 Task: Find connections with filter location Gaggenau with filter topic #coachingwith filter profile language French with filter current company Informa with filter school Dr N.G.P. Institute of Technology with filter industry Nanotechnology Research with filter service category Technical with filter keywords title Web Developer
Action: Mouse moved to (571, 72)
Screenshot: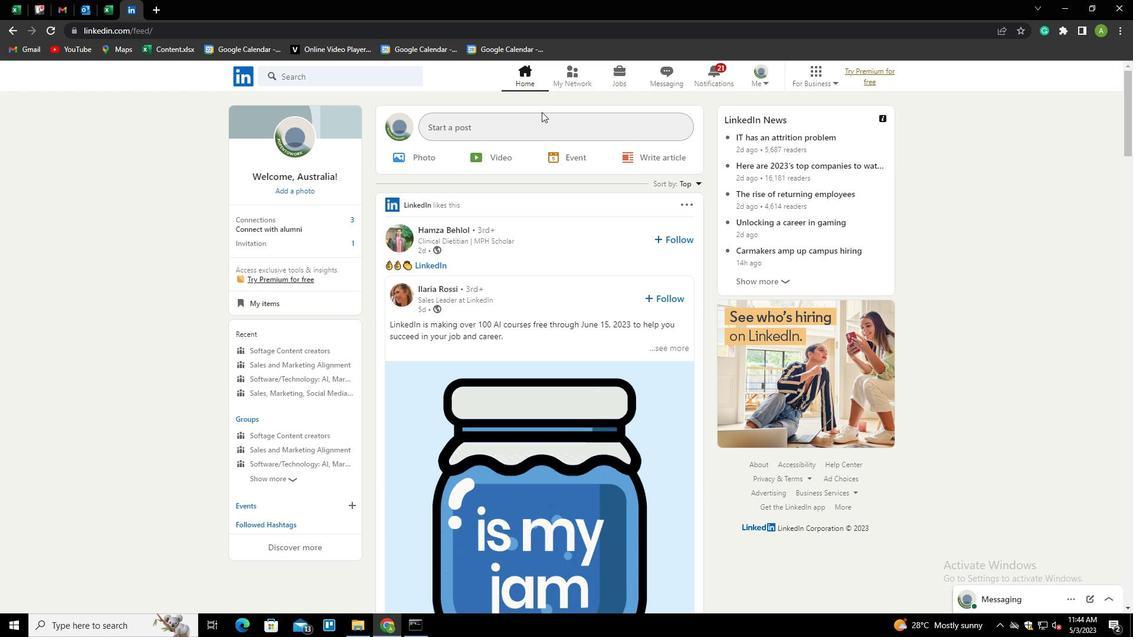 
Action: Mouse pressed left at (571, 72)
Screenshot: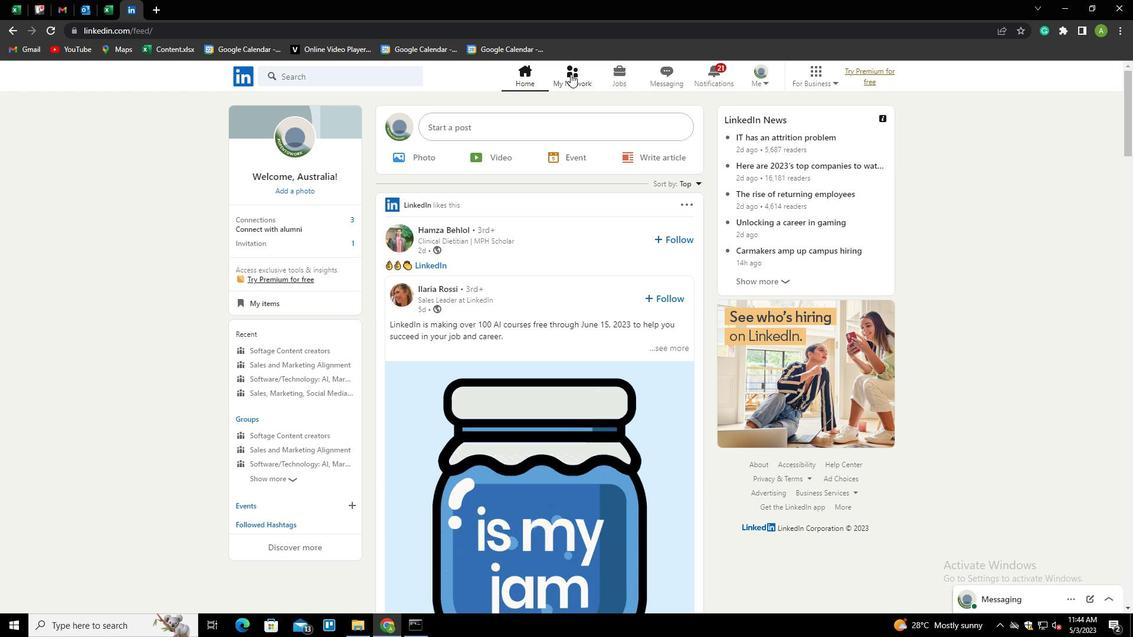 
Action: Mouse moved to (312, 139)
Screenshot: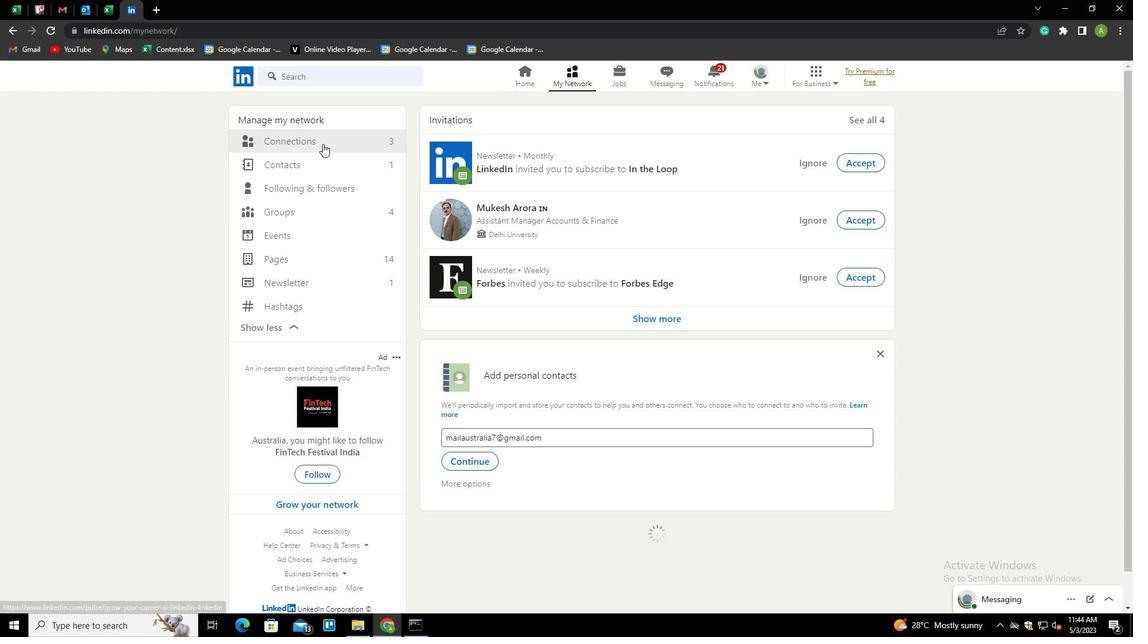 
Action: Mouse pressed left at (312, 139)
Screenshot: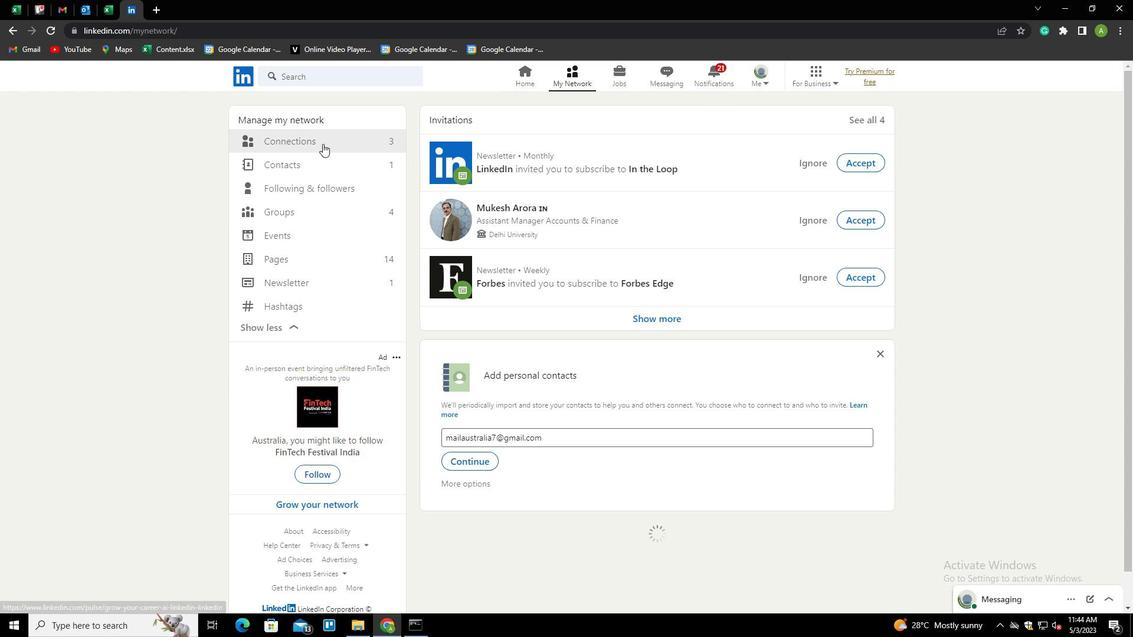 
Action: Mouse moved to (658, 138)
Screenshot: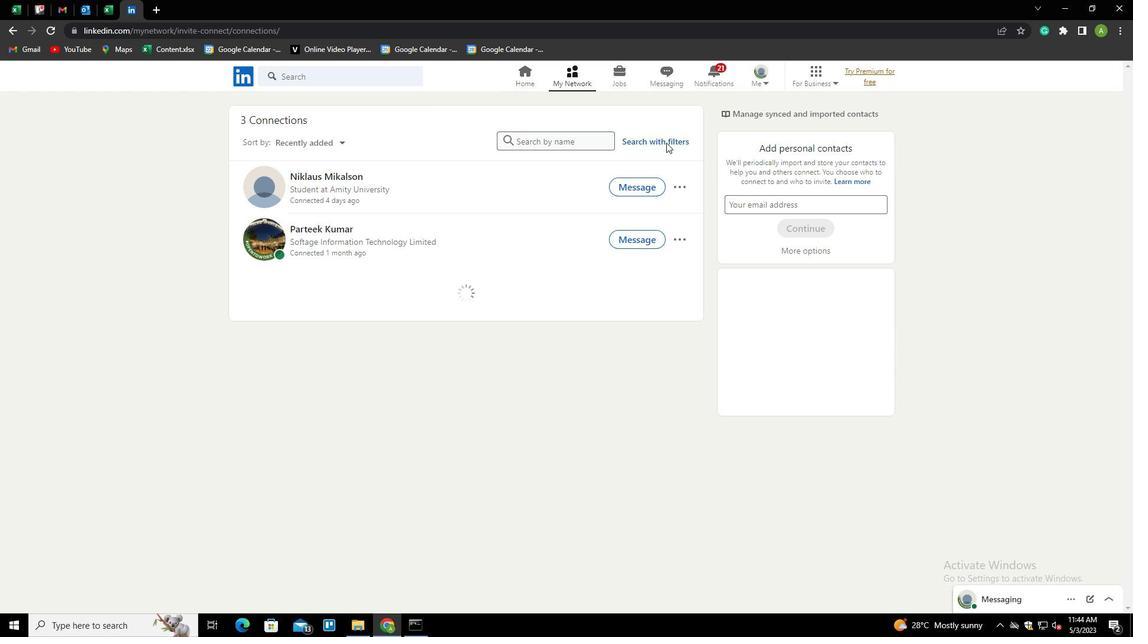 
Action: Mouse pressed left at (658, 138)
Screenshot: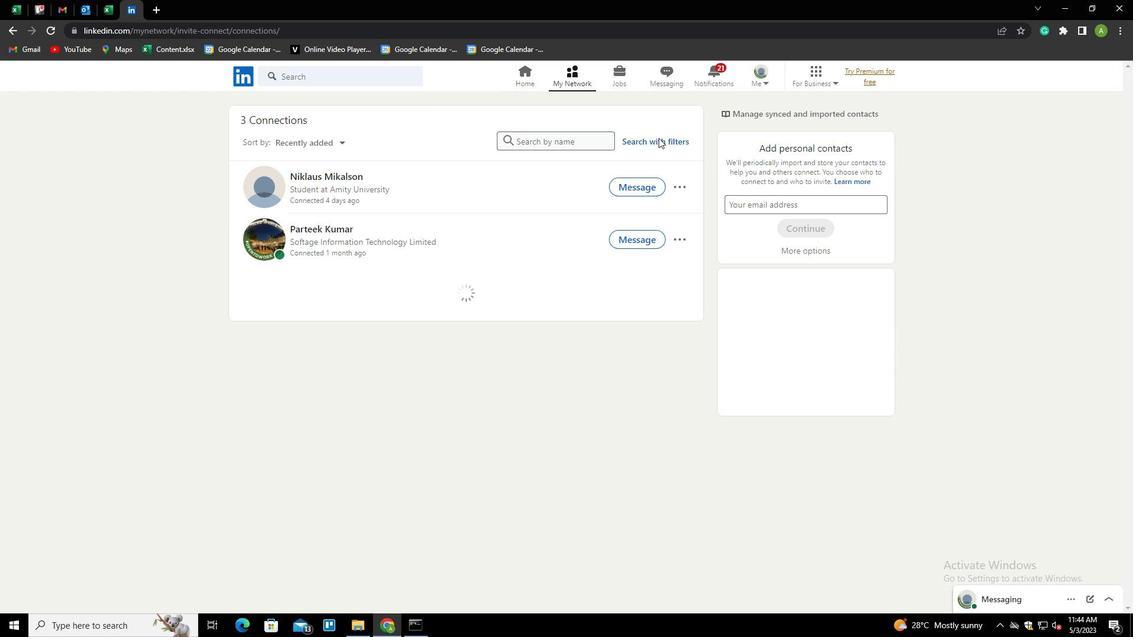 
Action: Mouse moved to (600, 110)
Screenshot: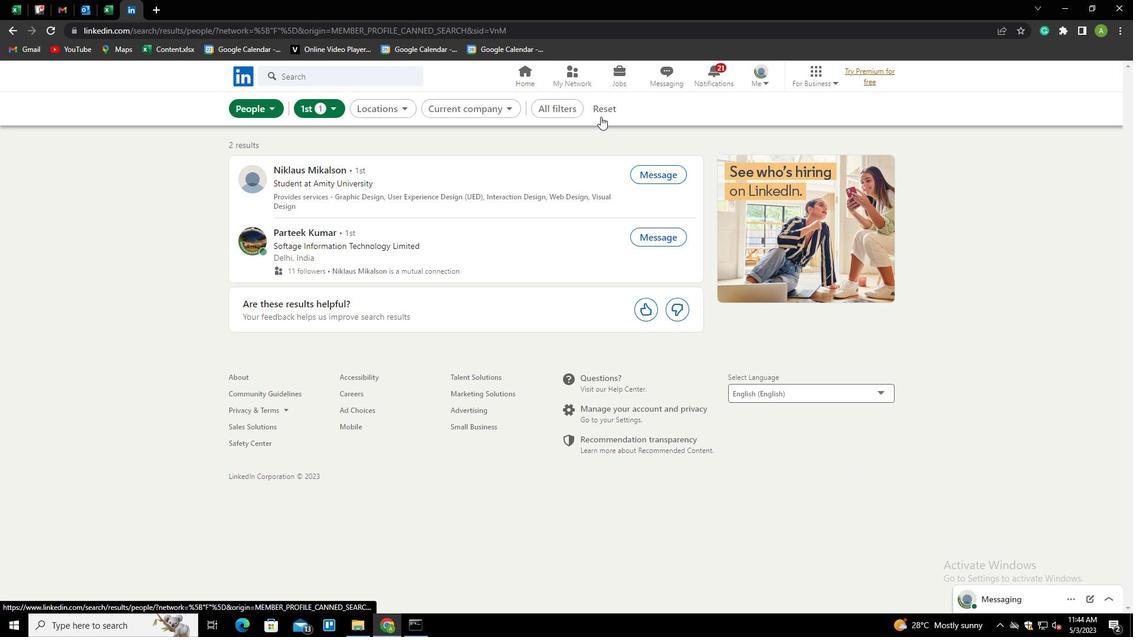 
Action: Mouse pressed left at (600, 110)
Screenshot: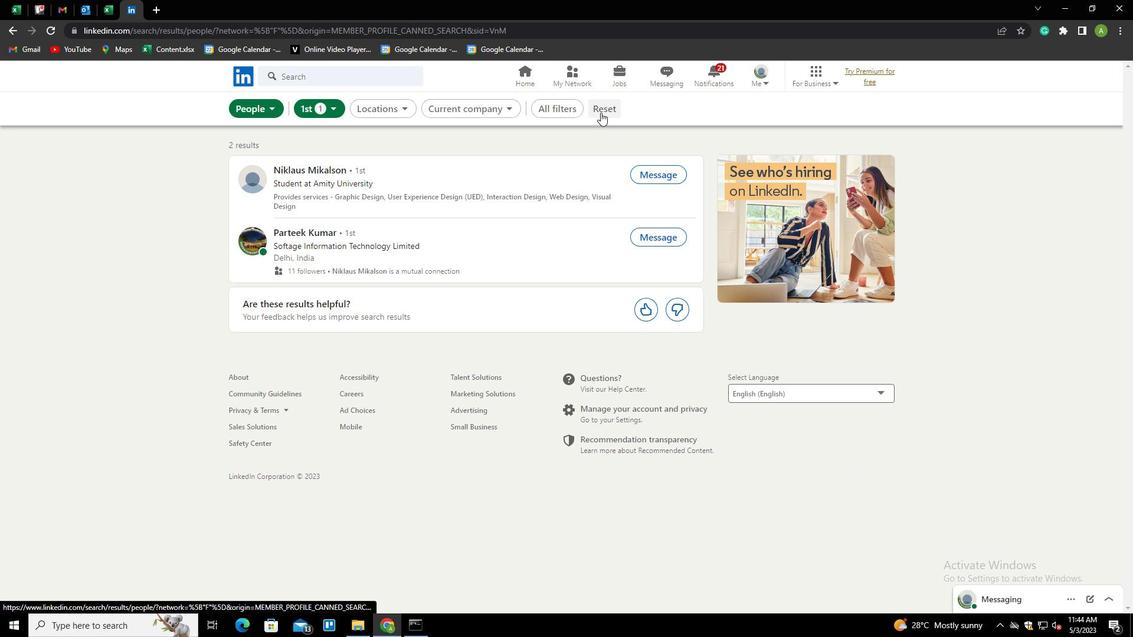 
Action: Mouse moved to (590, 109)
Screenshot: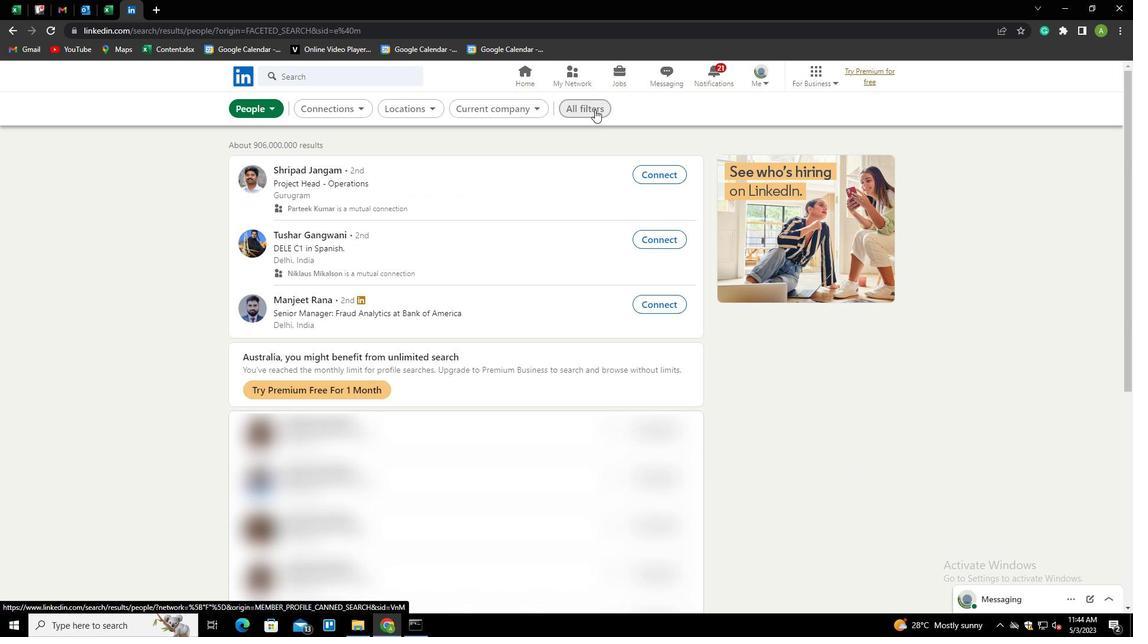 
Action: Mouse pressed left at (590, 109)
Screenshot: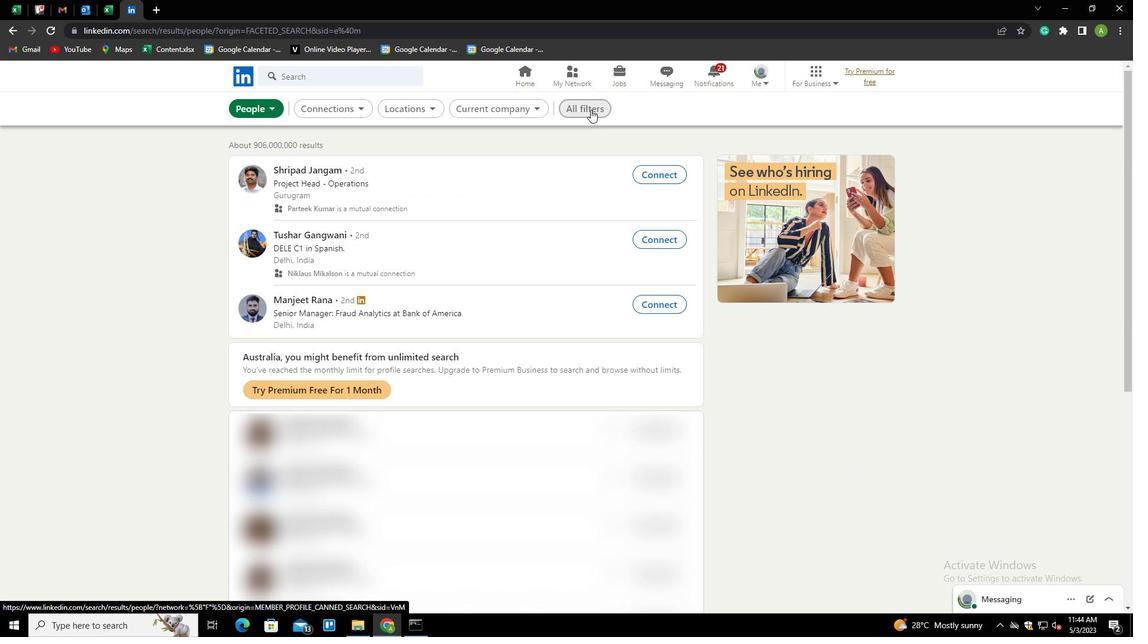 
Action: Mouse moved to (1007, 270)
Screenshot: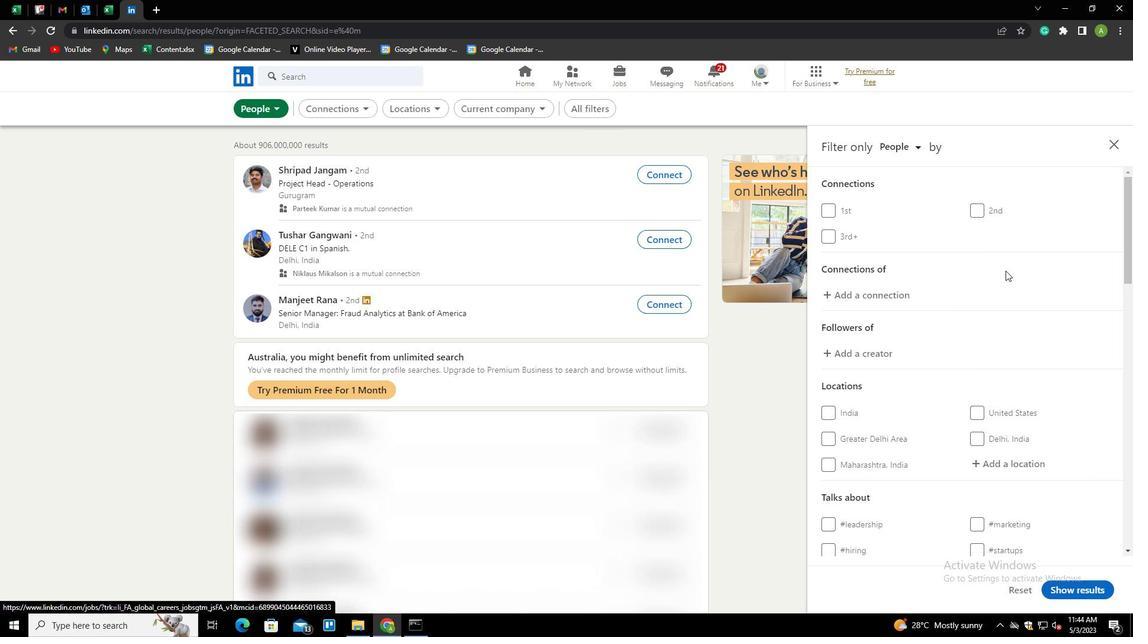 
Action: Mouse scrolled (1007, 270) with delta (0, 0)
Screenshot: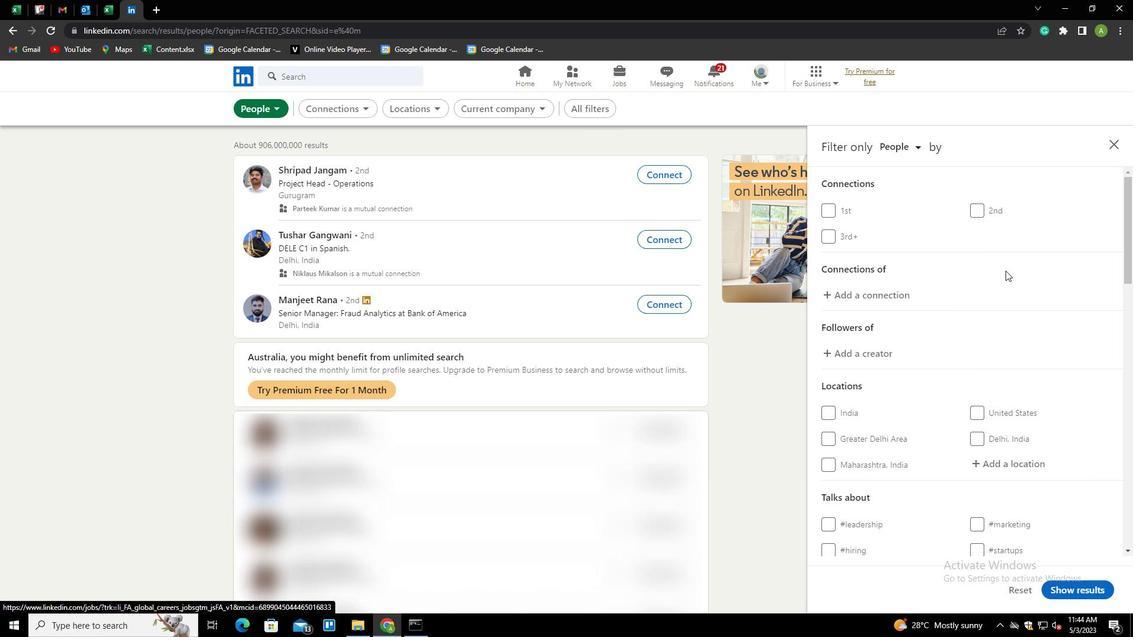 
Action: Mouse scrolled (1007, 270) with delta (0, 0)
Screenshot: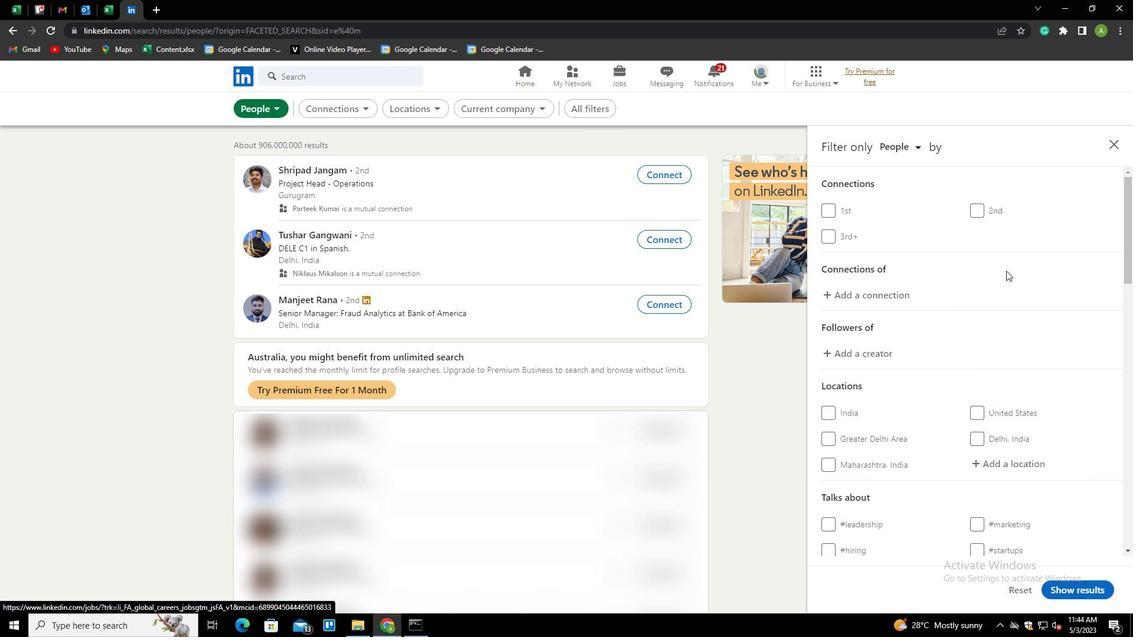 
Action: Mouse moved to (1006, 349)
Screenshot: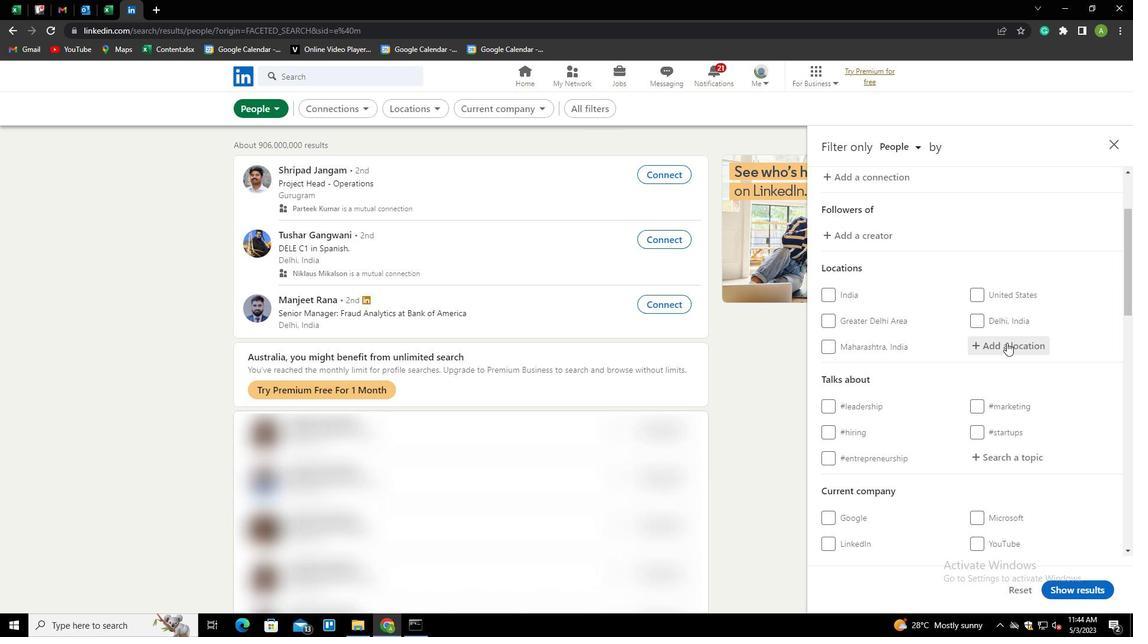
Action: Mouse pressed left at (1006, 349)
Screenshot: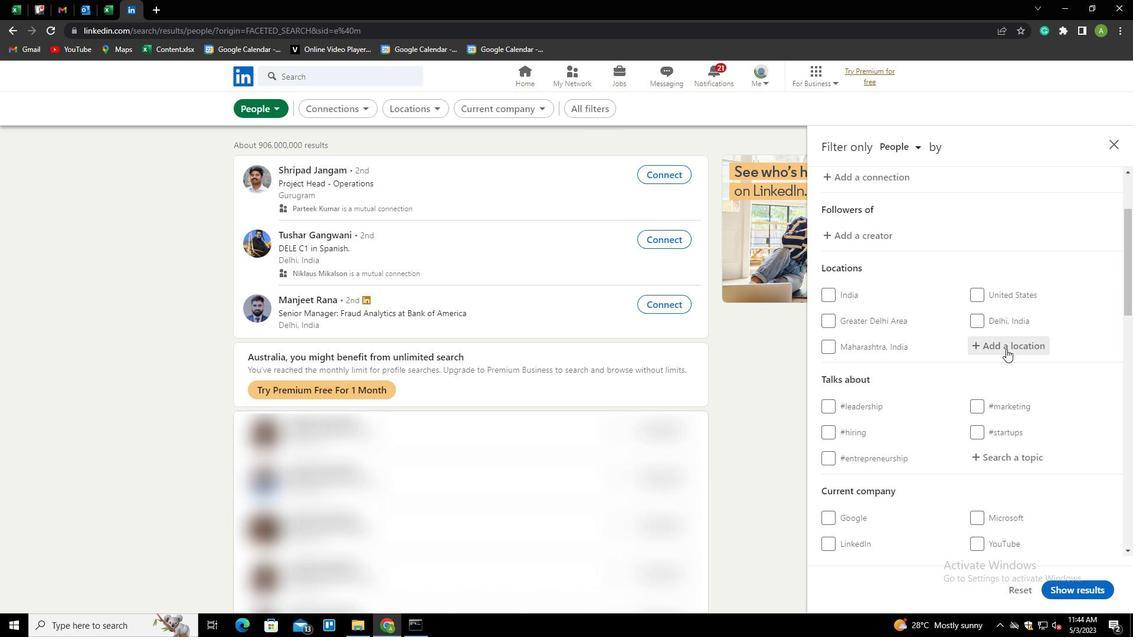 
Action: Key pressed <Key.shift>GAGGENAU<Key.down><Key.enter>
Screenshot: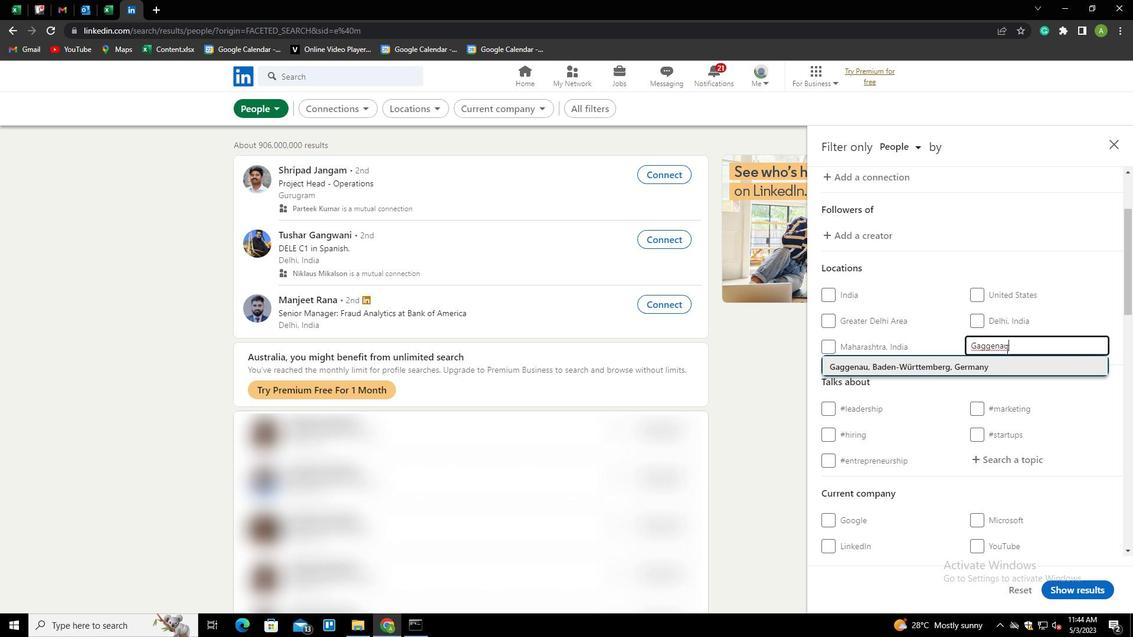 
Action: Mouse scrolled (1006, 348) with delta (0, 0)
Screenshot: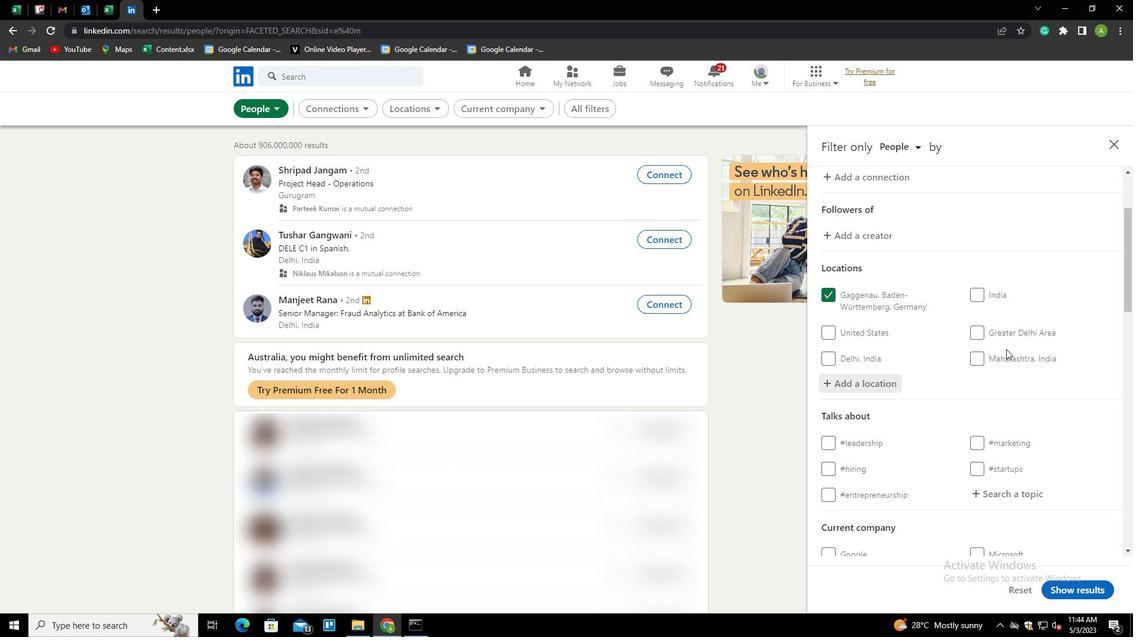
Action: Mouse scrolled (1006, 348) with delta (0, 0)
Screenshot: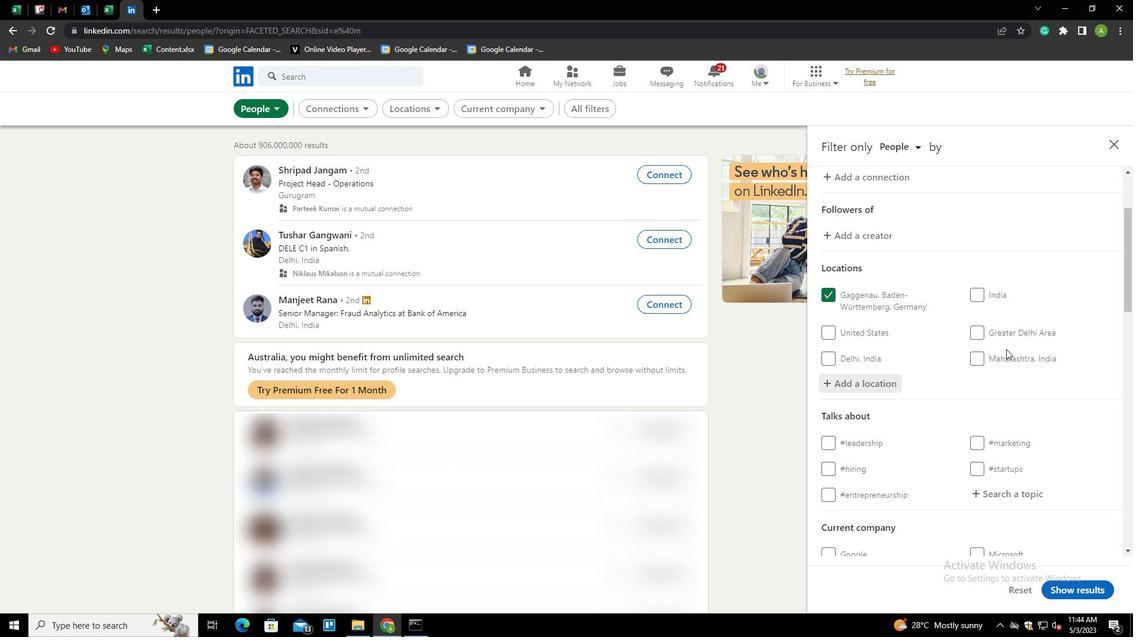 
Action: Mouse moved to (1002, 377)
Screenshot: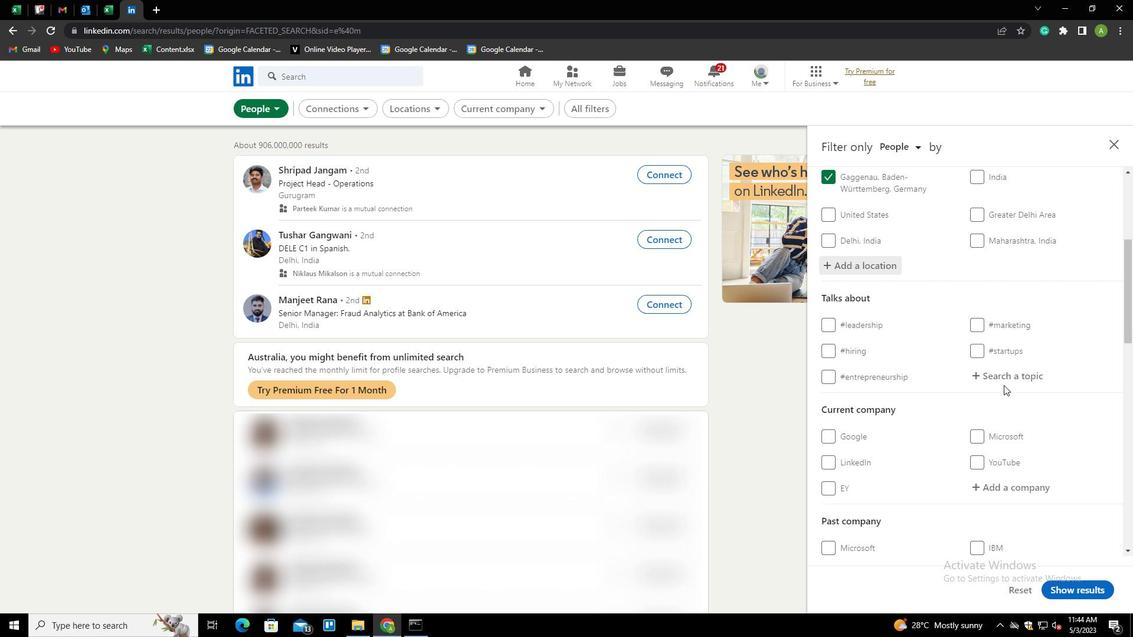 
Action: Mouse pressed left at (1002, 377)
Screenshot: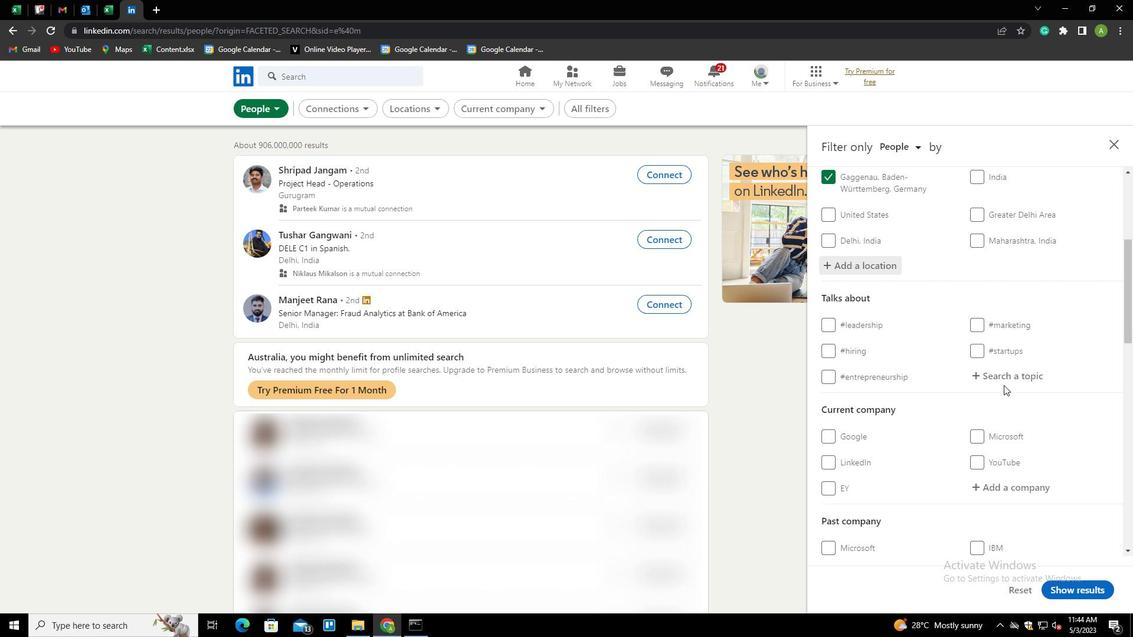 
Action: Key pressed COACHING<Key.down><Key.enter>
Screenshot: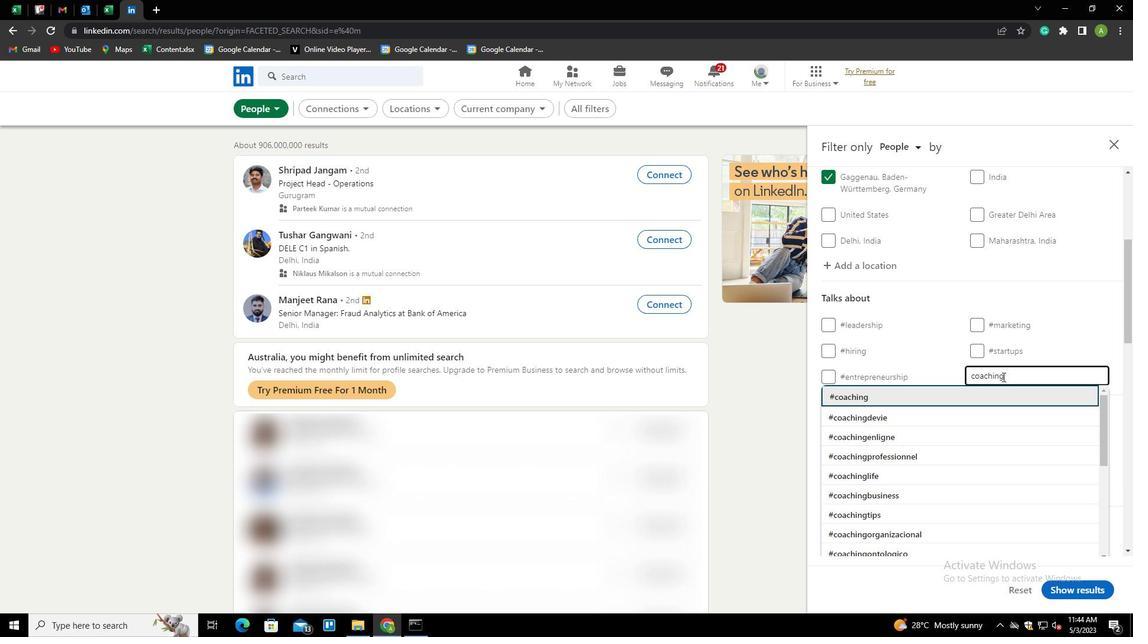 
Action: Mouse scrolled (1002, 376) with delta (0, 0)
Screenshot: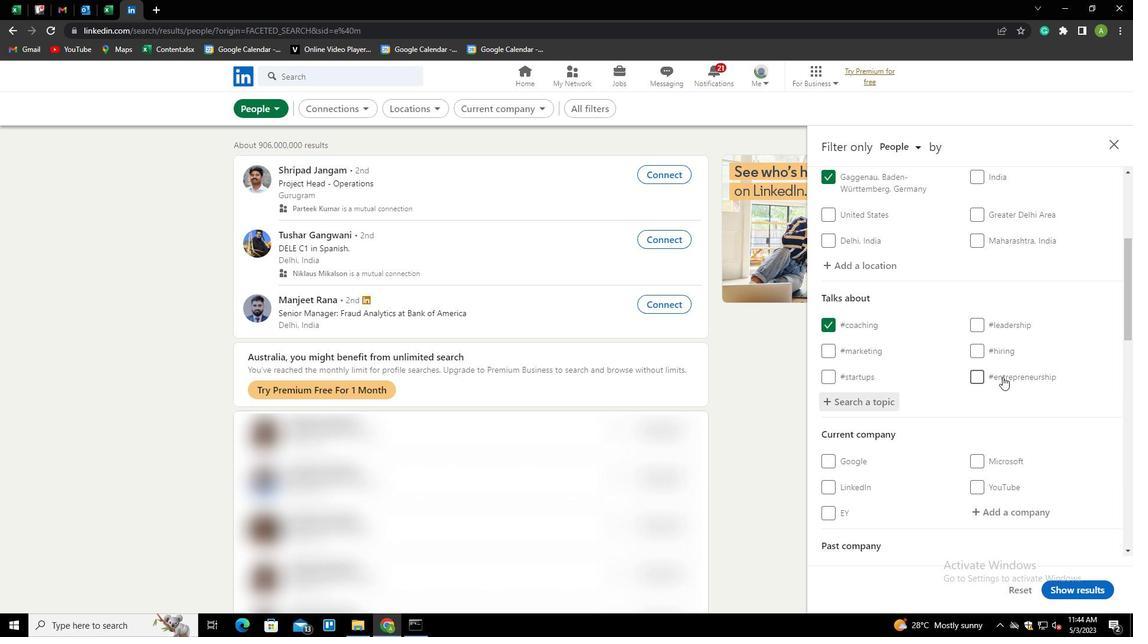 
Action: Mouse moved to (1001, 377)
Screenshot: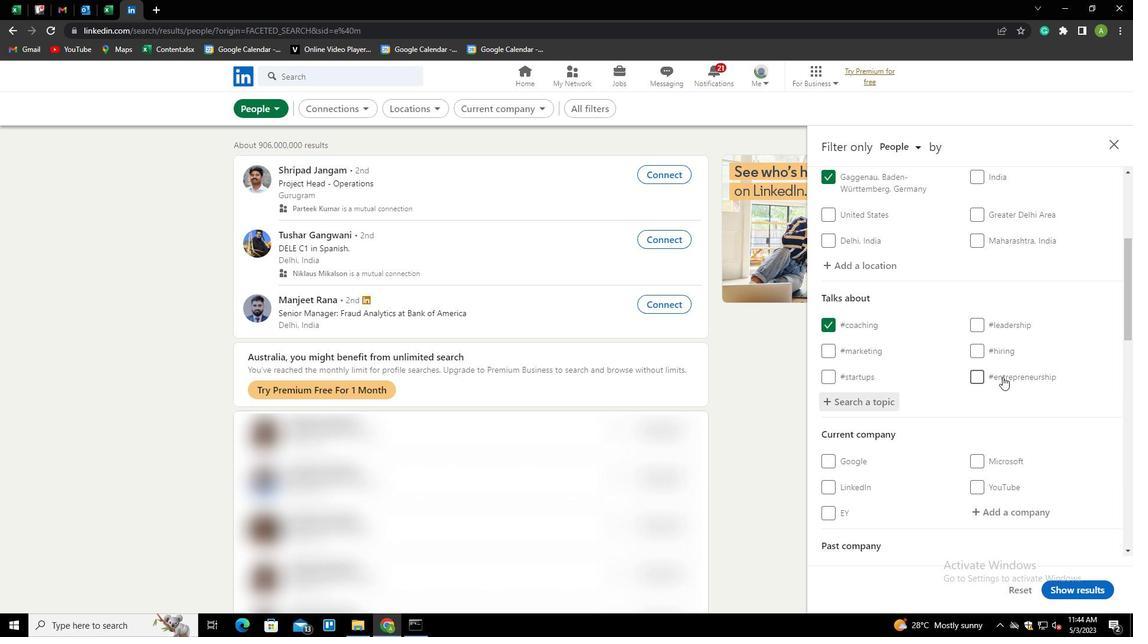 
Action: Mouse scrolled (1001, 376) with delta (0, 0)
Screenshot: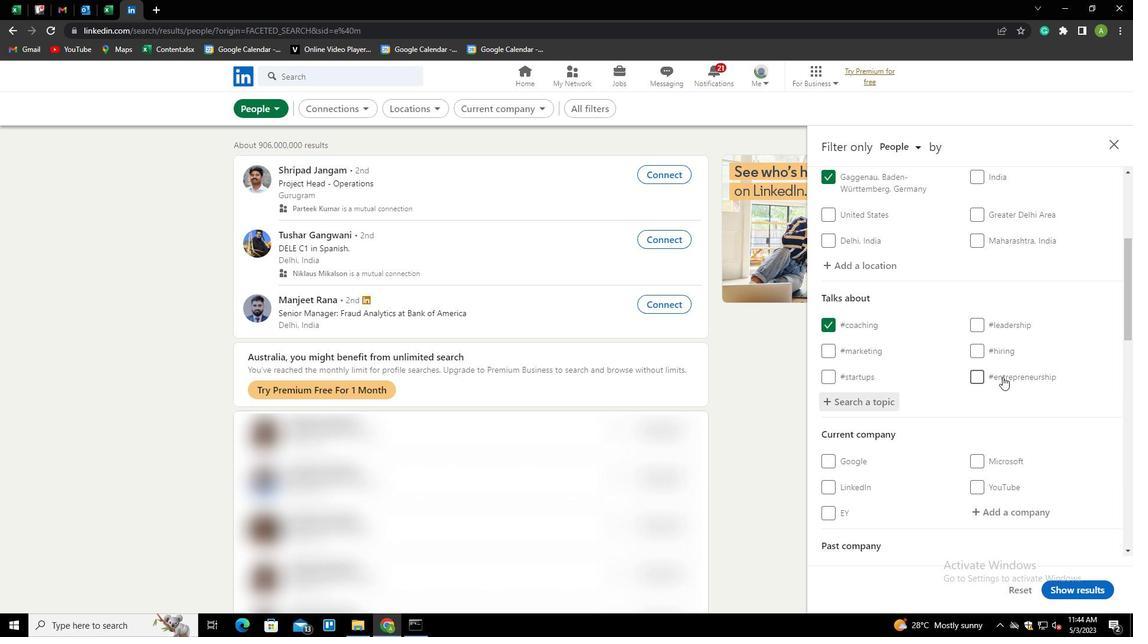 
Action: Mouse moved to (994, 381)
Screenshot: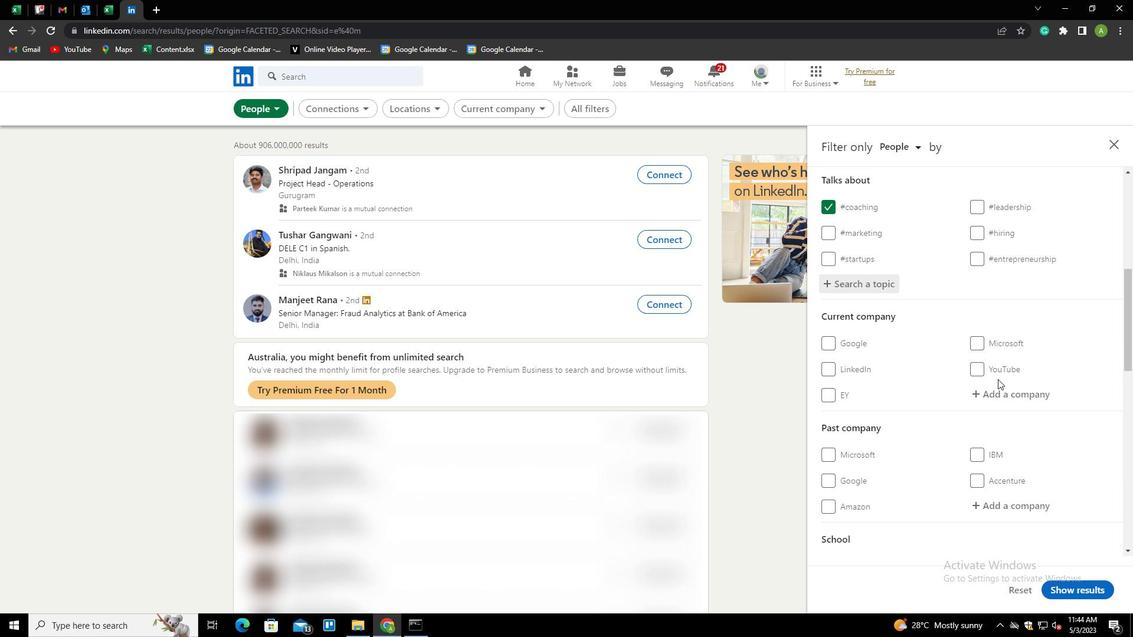 
Action: Mouse scrolled (994, 380) with delta (0, 0)
Screenshot: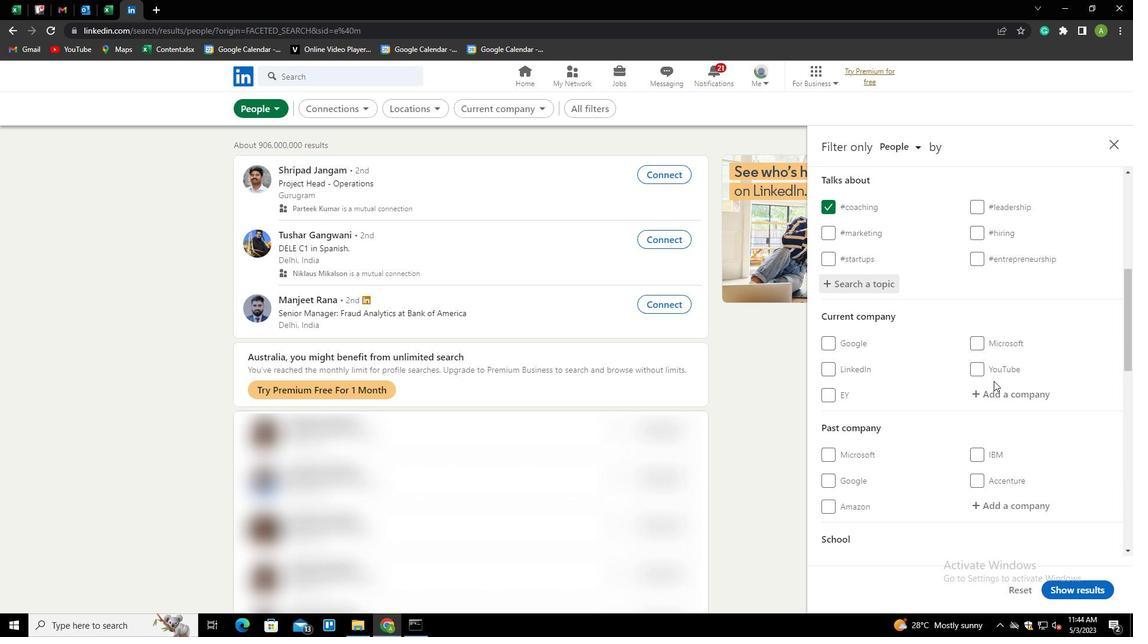 
Action: Mouse moved to (998, 343)
Screenshot: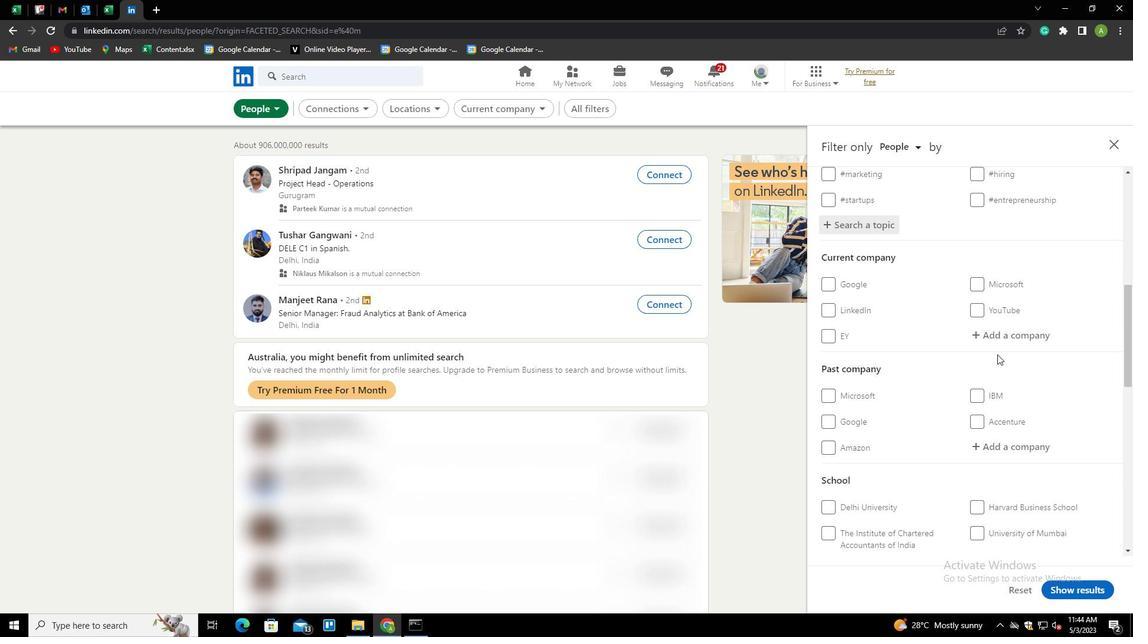 
Action: Mouse scrolled (998, 342) with delta (0, 0)
Screenshot: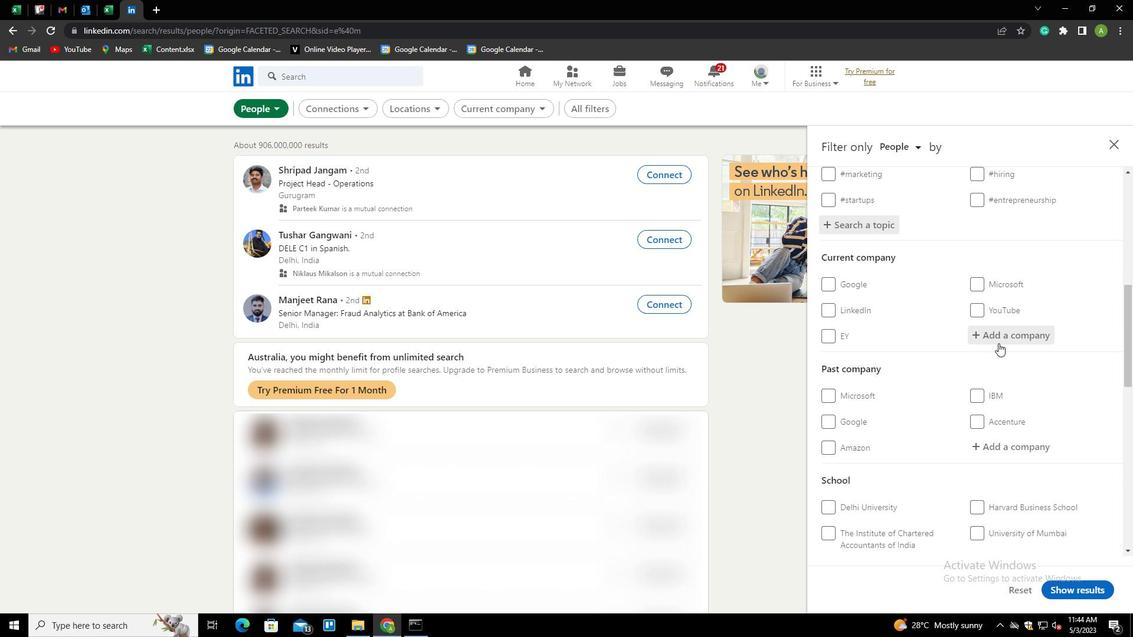 
Action: Mouse moved to (998, 342)
Screenshot: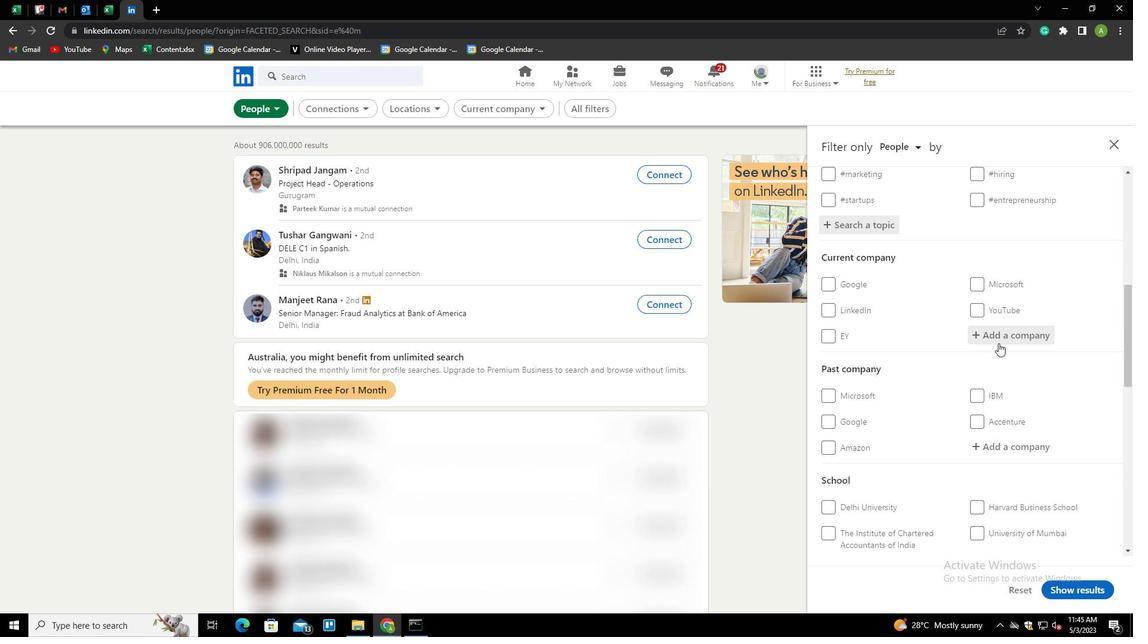 
Action: Mouse scrolled (998, 342) with delta (0, 0)
Screenshot: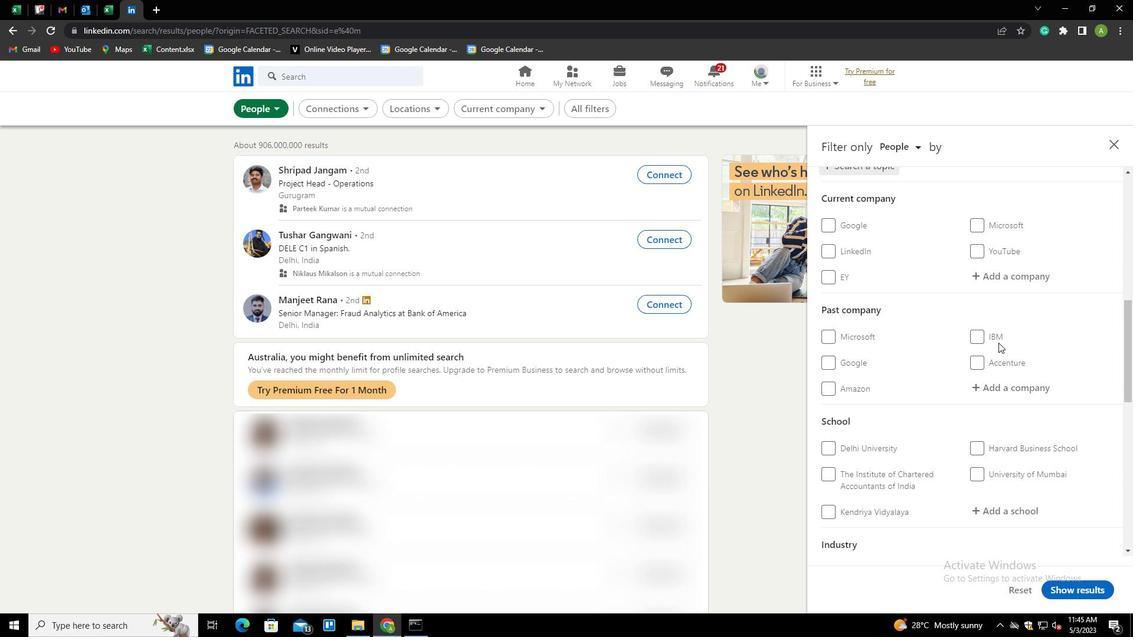 
Action: Mouse scrolled (998, 342) with delta (0, 0)
Screenshot: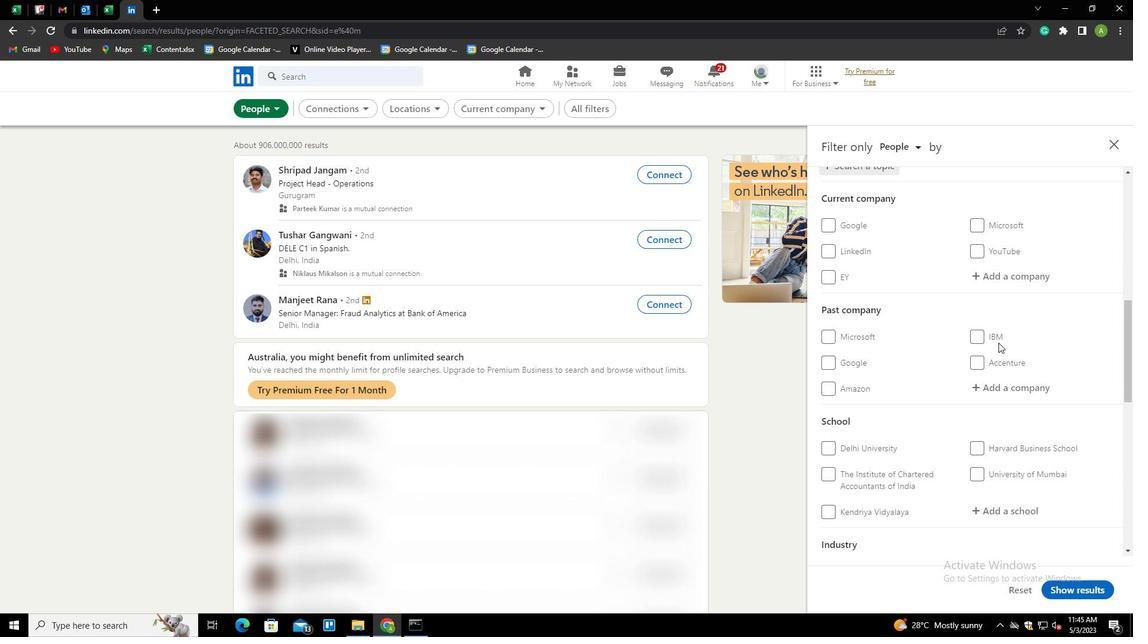 
Action: Mouse scrolled (998, 342) with delta (0, 0)
Screenshot: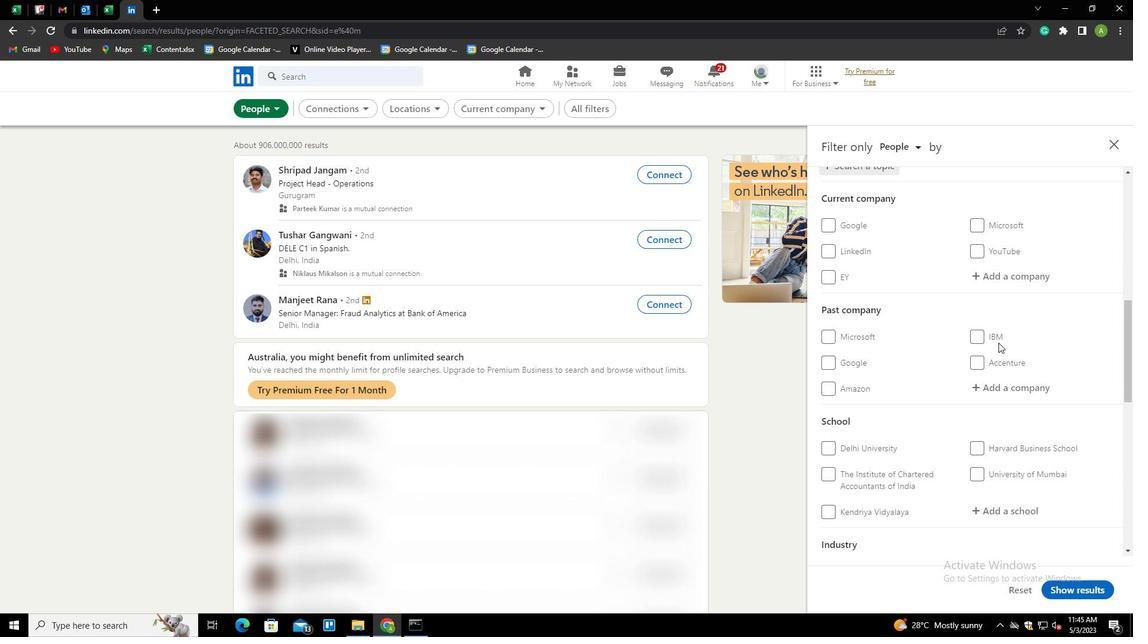 
Action: Mouse scrolled (998, 342) with delta (0, 0)
Screenshot: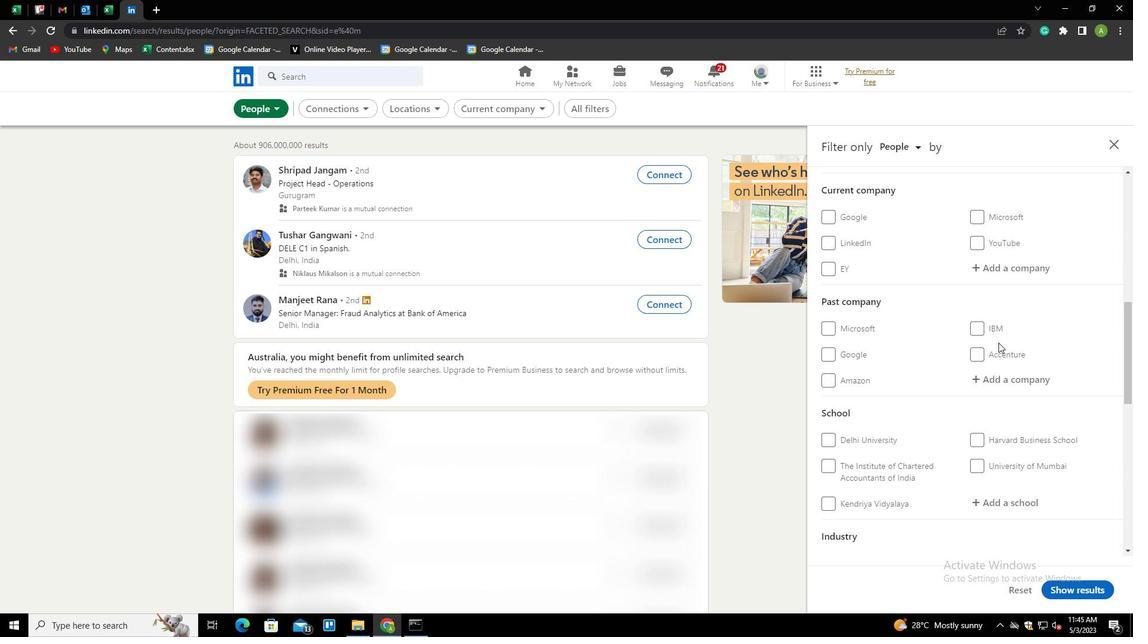 
Action: Mouse scrolled (998, 342) with delta (0, 0)
Screenshot: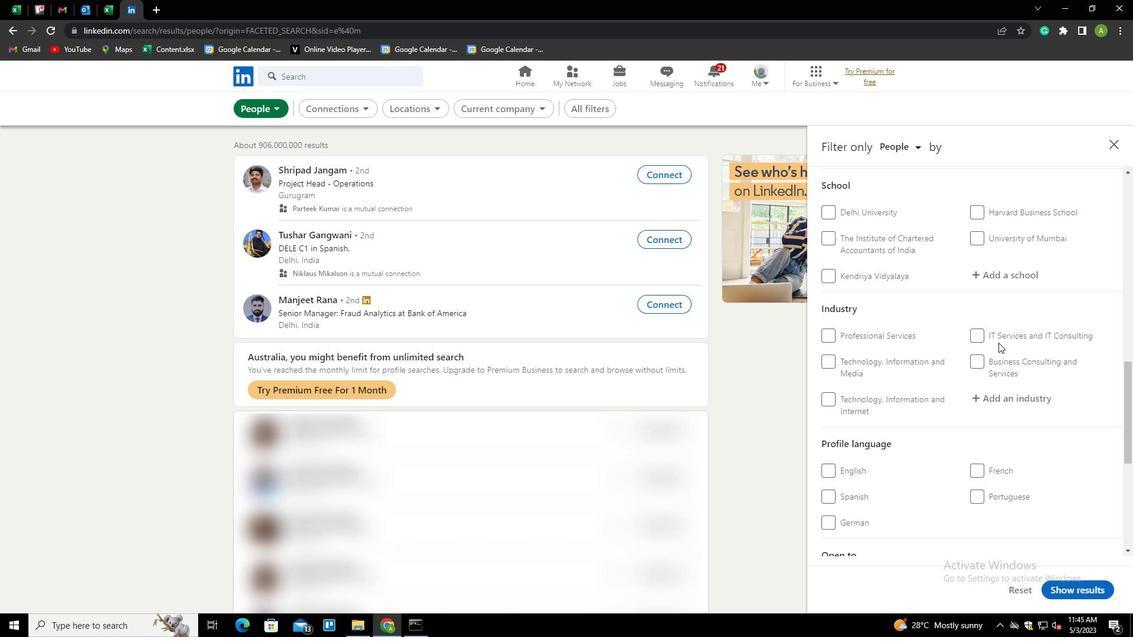 
Action: Mouse scrolled (998, 342) with delta (0, 0)
Screenshot: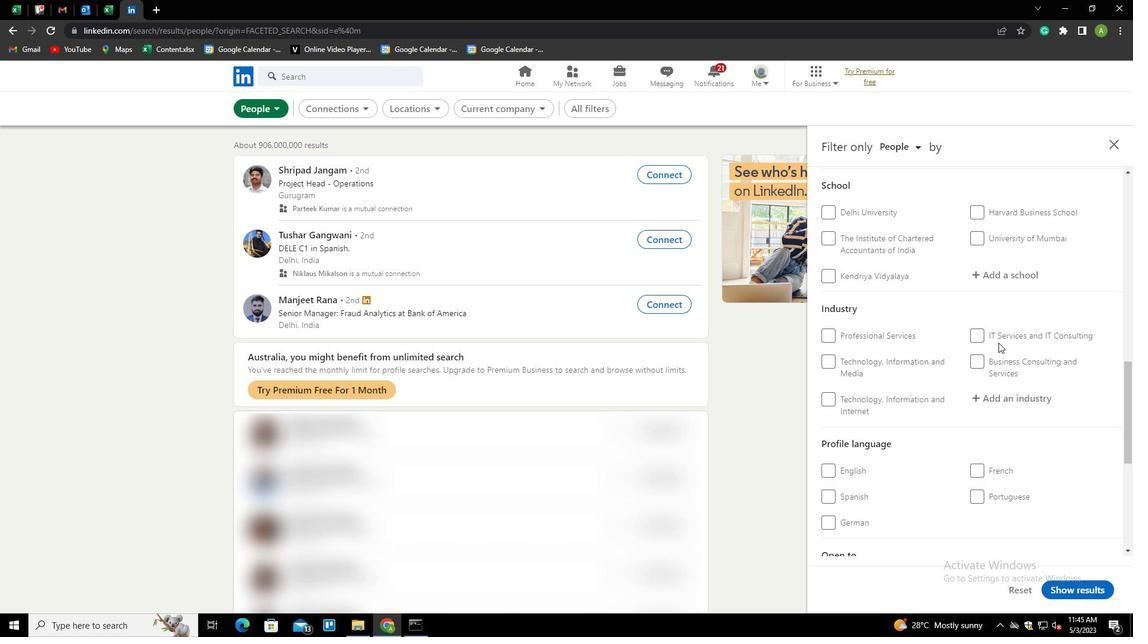 
Action: Mouse moved to (984, 348)
Screenshot: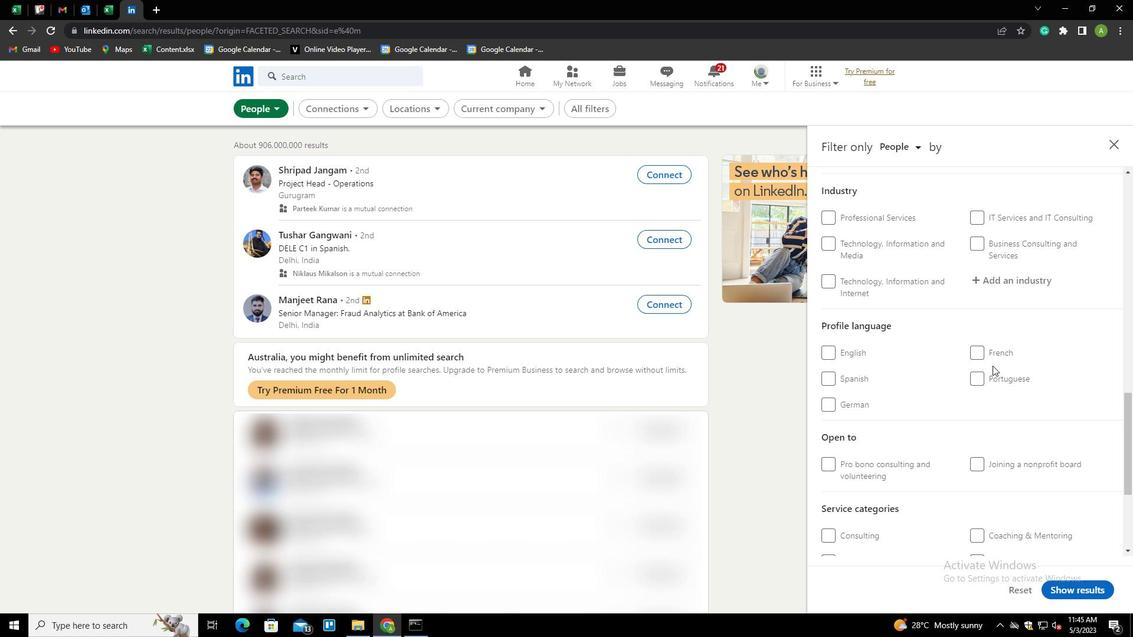 
Action: Mouse pressed left at (984, 348)
Screenshot: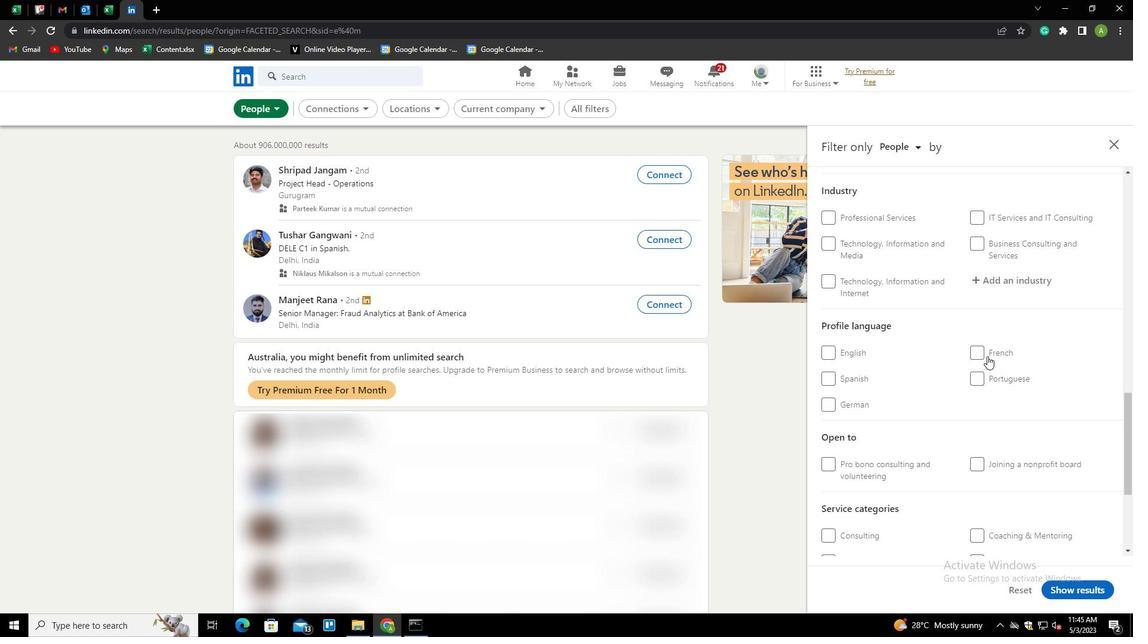 
Action: Mouse moved to (1009, 345)
Screenshot: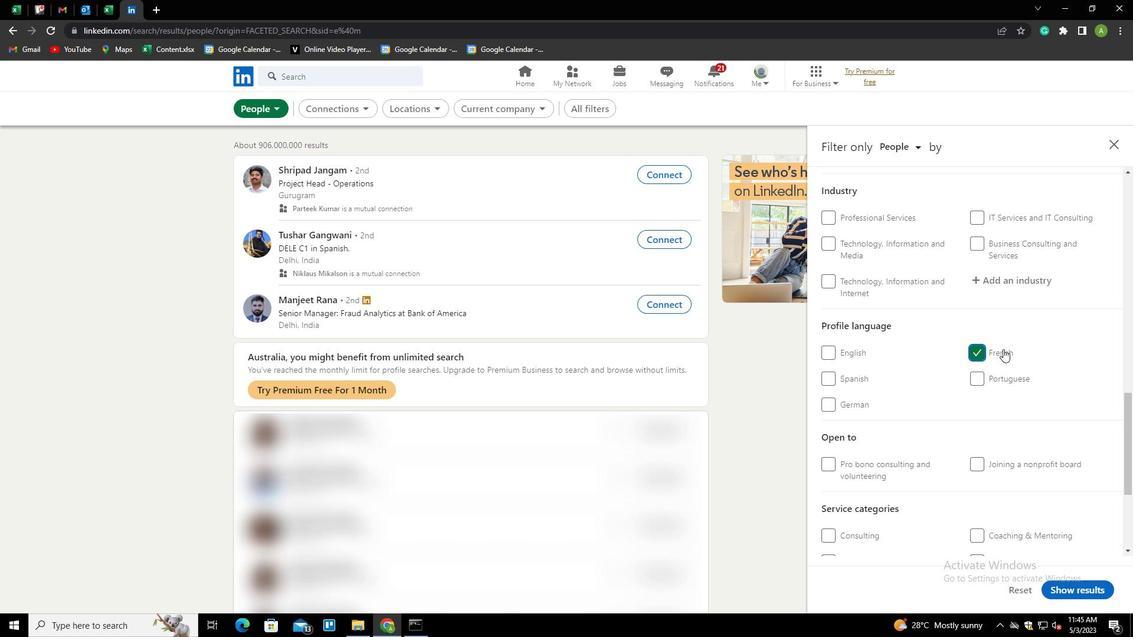 
Action: Mouse scrolled (1009, 346) with delta (0, 0)
Screenshot: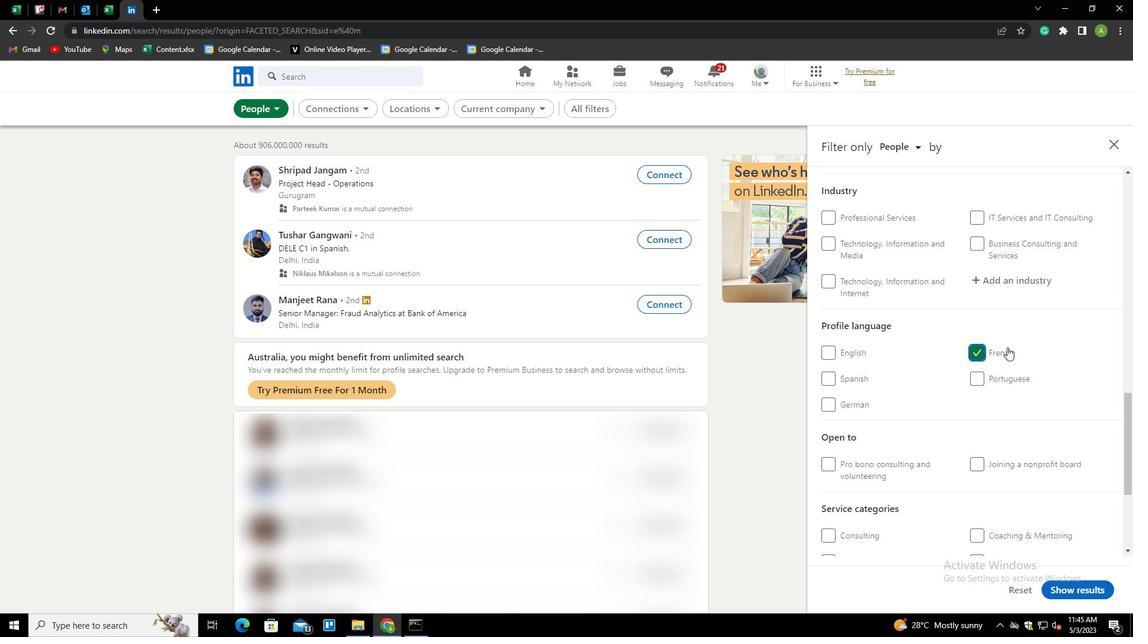 
Action: Mouse scrolled (1009, 346) with delta (0, 0)
Screenshot: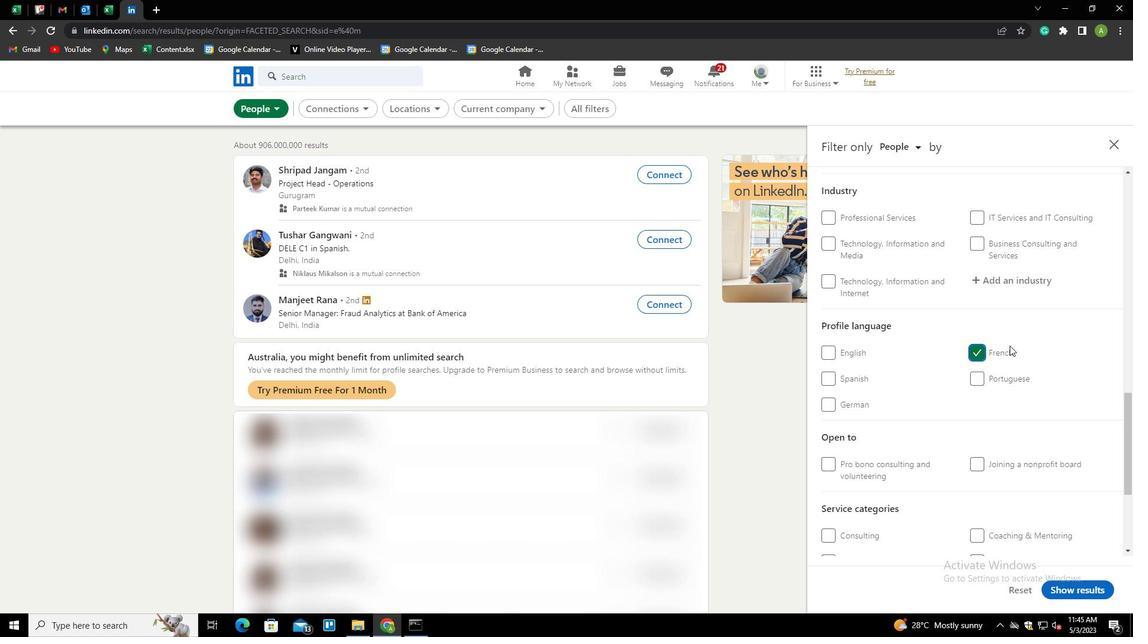 
Action: Mouse scrolled (1009, 346) with delta (0, 0)
Screenshot: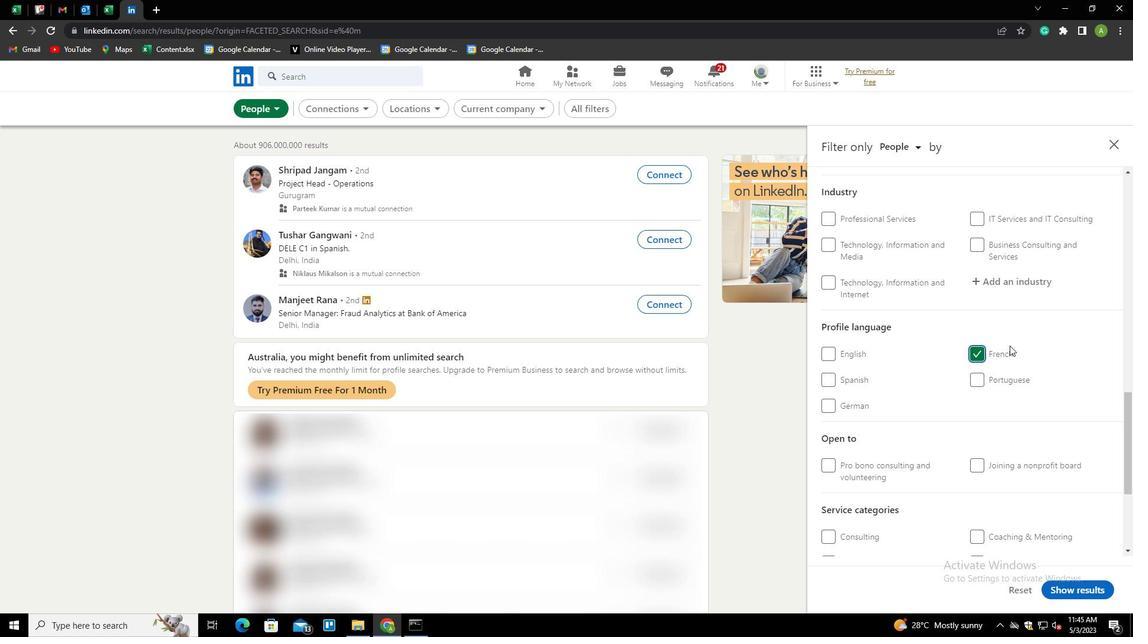
Action: Mouse scrolled (1009, 346) with delta (0, 0)
Screenshot: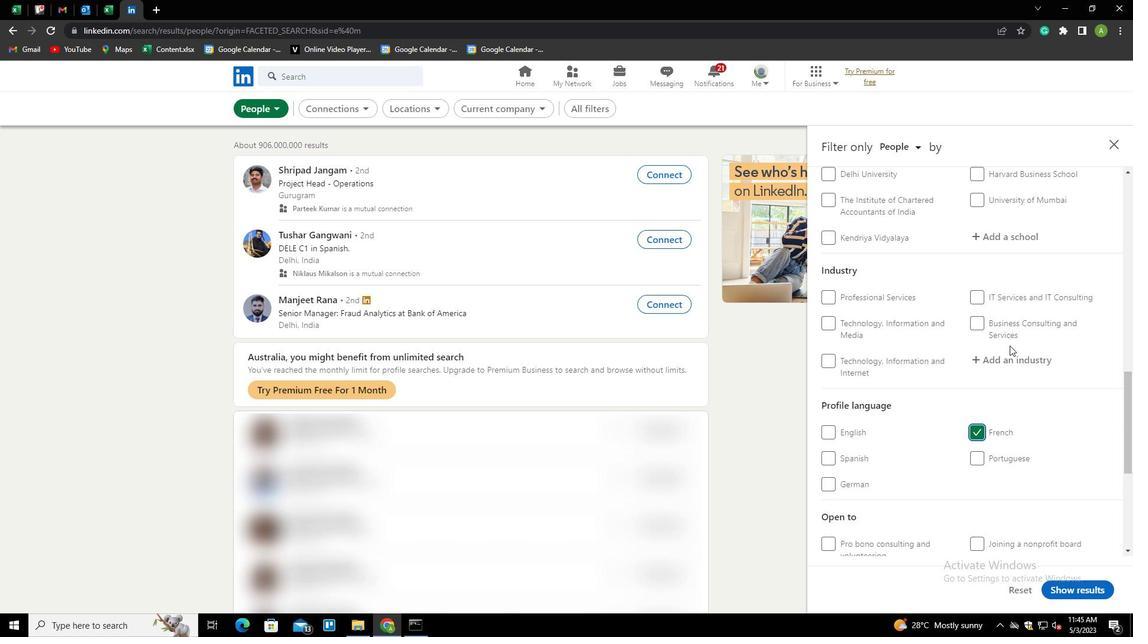 
Action: Mouse scrolled (1009, 346) with delta (0, 0)
Screenshot: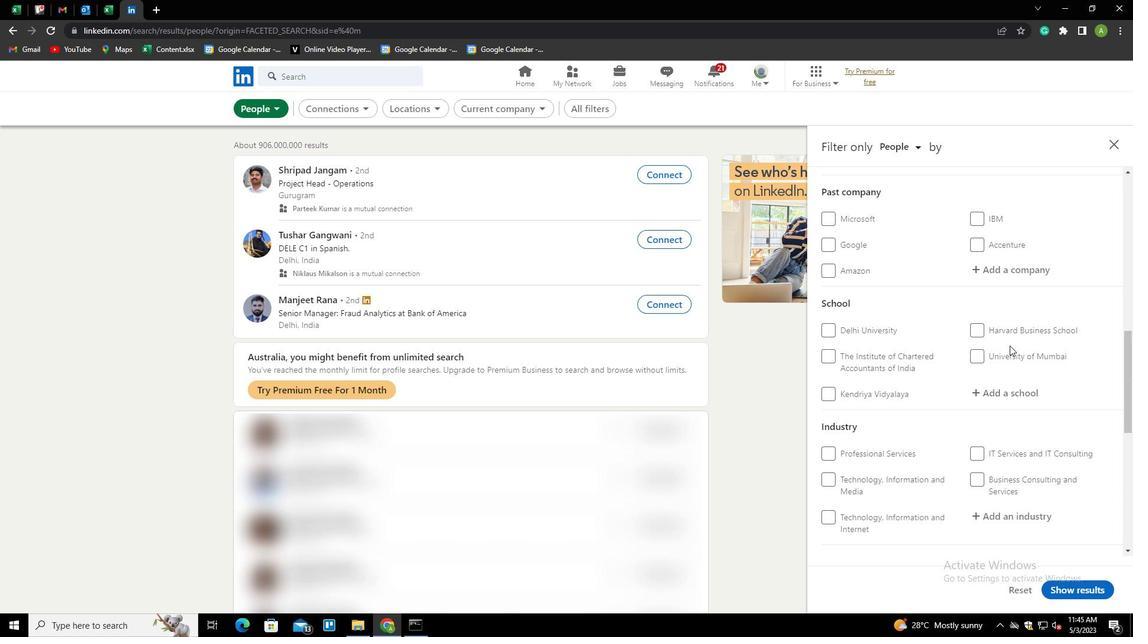 
Action: Mouse scrolled (1009, 346) with delta (0, 0)
Screenshot: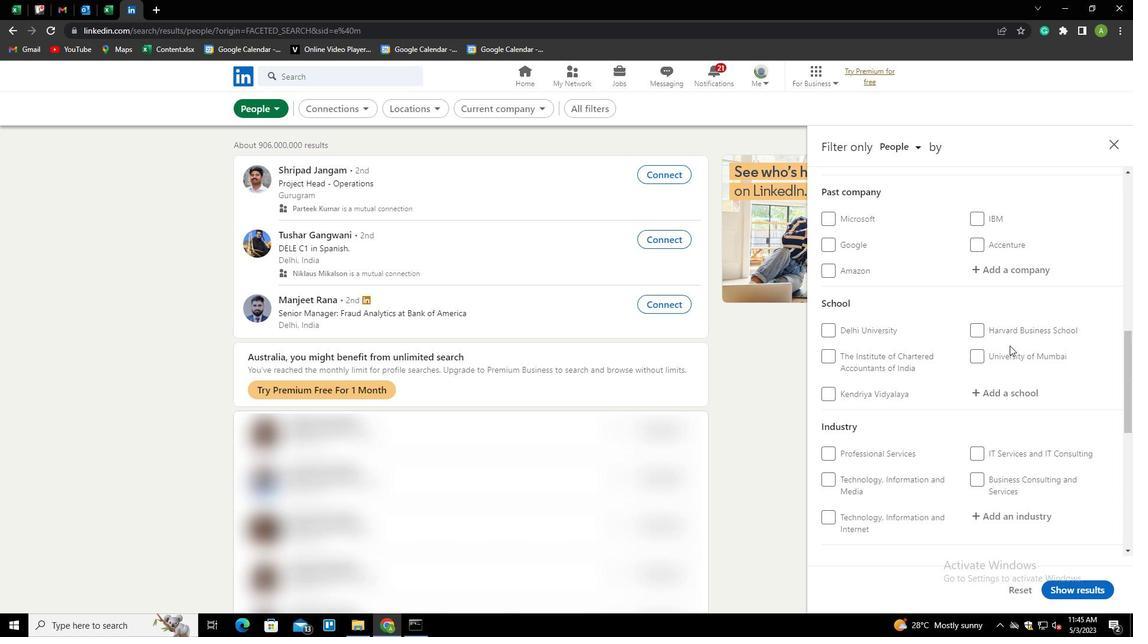 
Action: Mouse scrolled (1009, 346) with delta (0, 0)
Screenshot: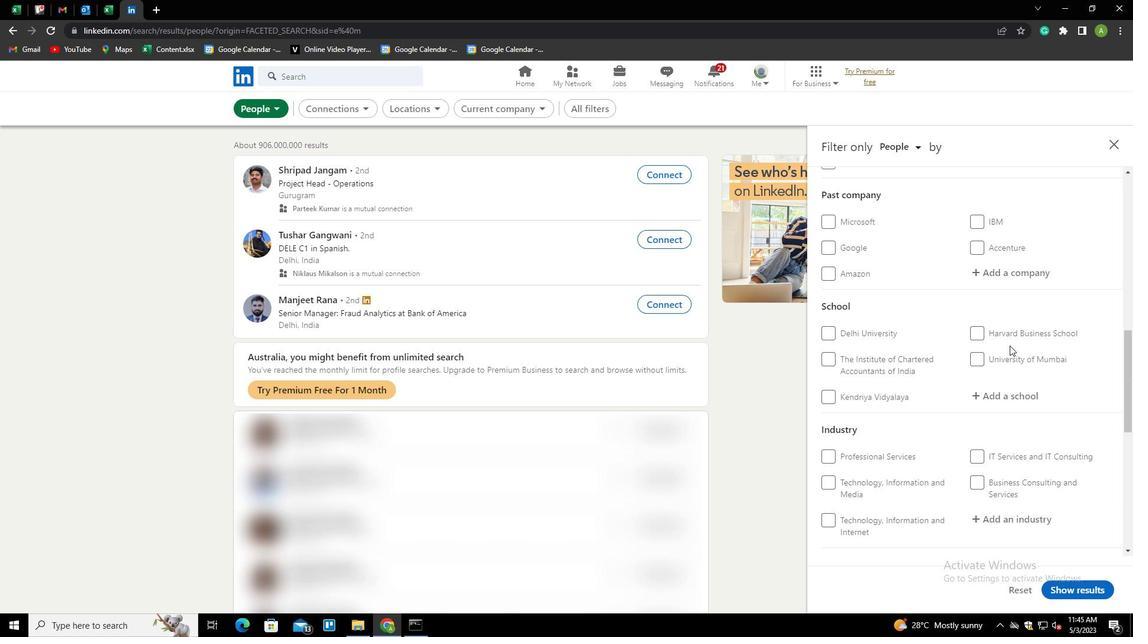 
Action: Mouse moved to (1004, 332)
Screenshot: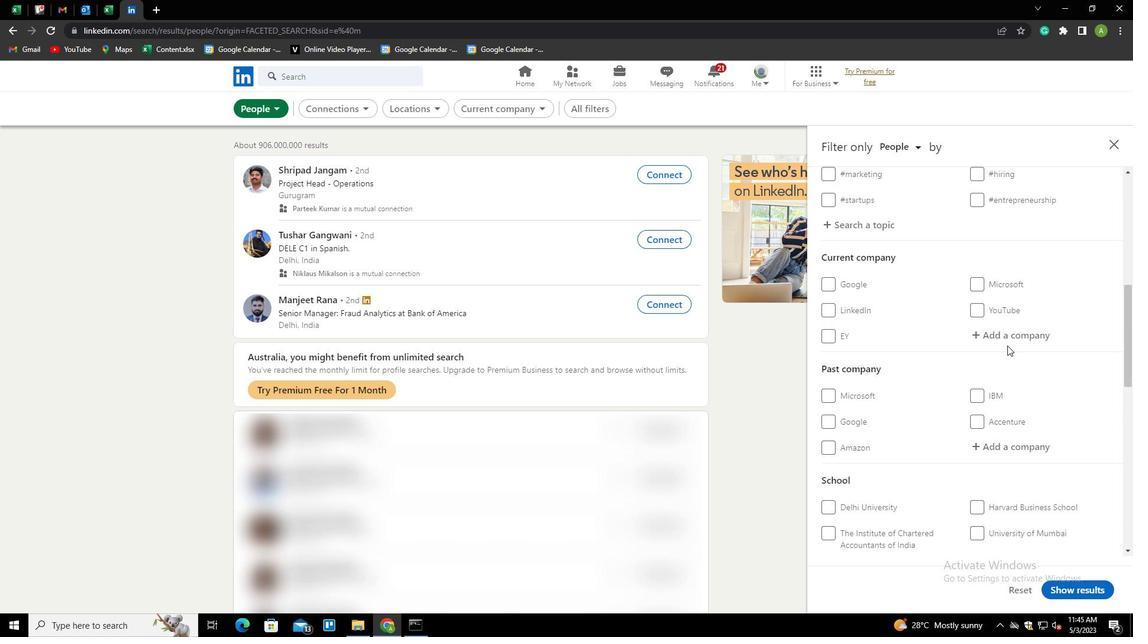 
Action: Mouse pressed left at (1004, 332)
Screenshot: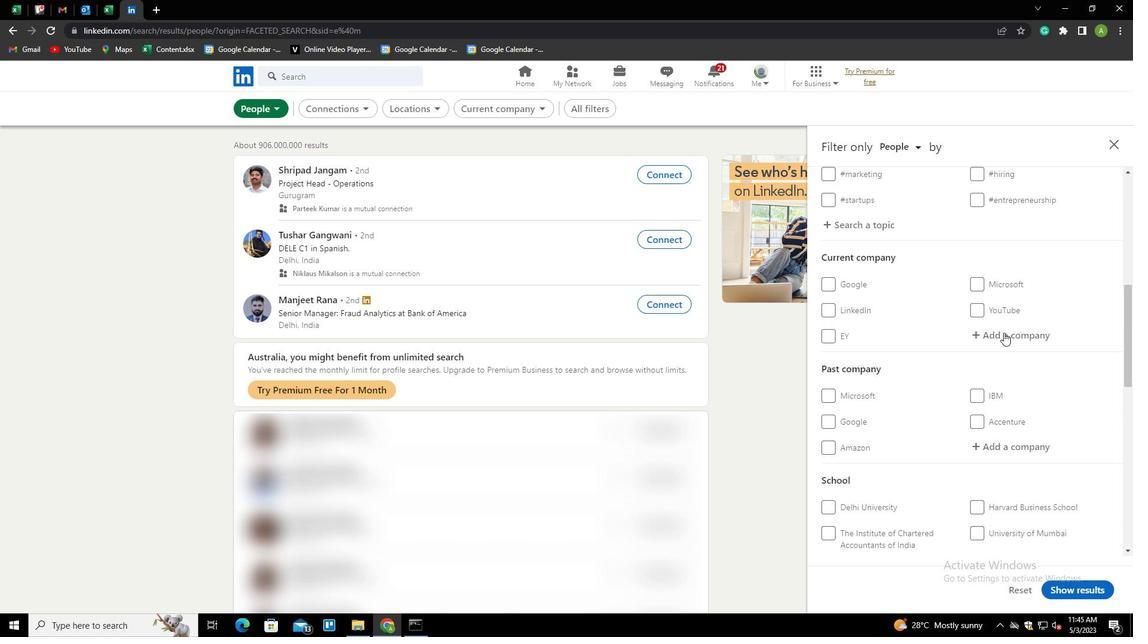 
Action: Mouse moved to (1003, 332)
Screenshot: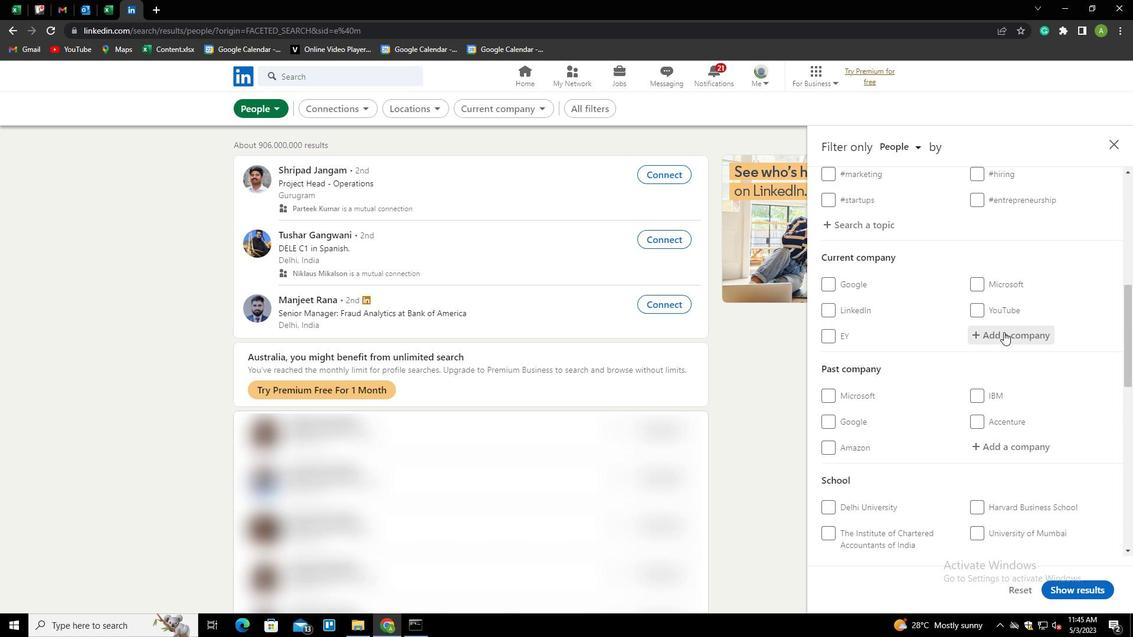 
Action: Key pressed <Key.shift><Key.shift><Key.shift><Key.shift><Key.shift><Key.shift><Key.shift><Key.shift><Key.shift><Key.shift><Key.shift><Key.shift><Key.shift><Key.shift><Key.shift><Key.shift><Key.shift><Key.shift><Key.shift><Key.shift><Key.shift><Key.shift><Key.shift><Key.shift>INFORMA<Key.down><Key.enter>
Screenshot: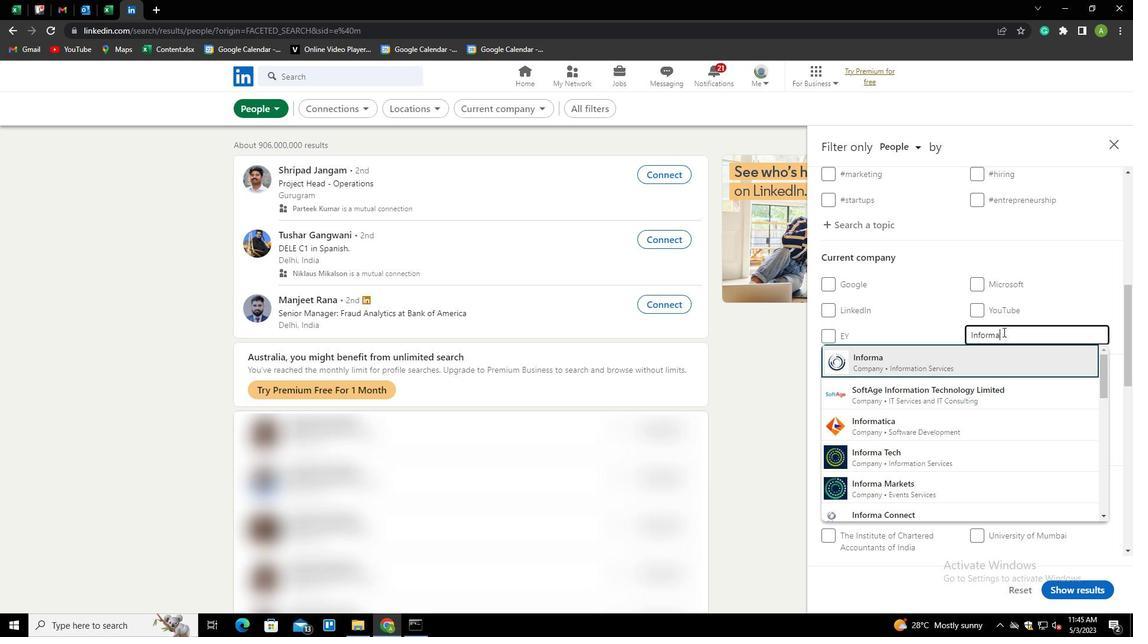 
Action: Mouse scrolled (1003, 331) with delta (0, 0)
Screenshot: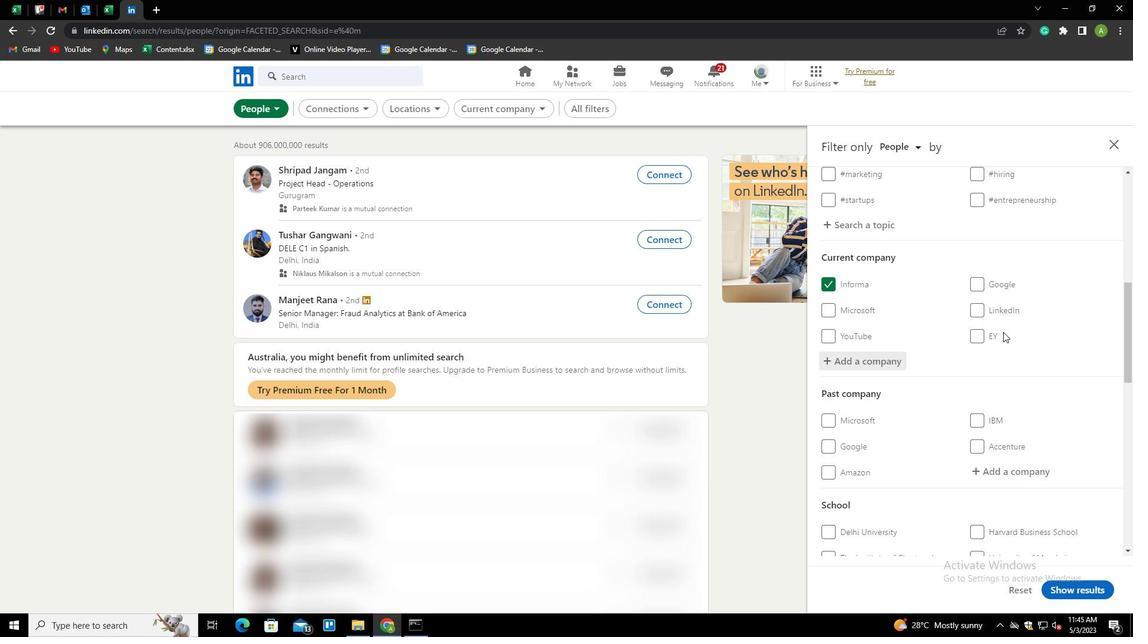 
Action: Mouse scrolled (1003, 331) with delta (0, 0)
Screenshot: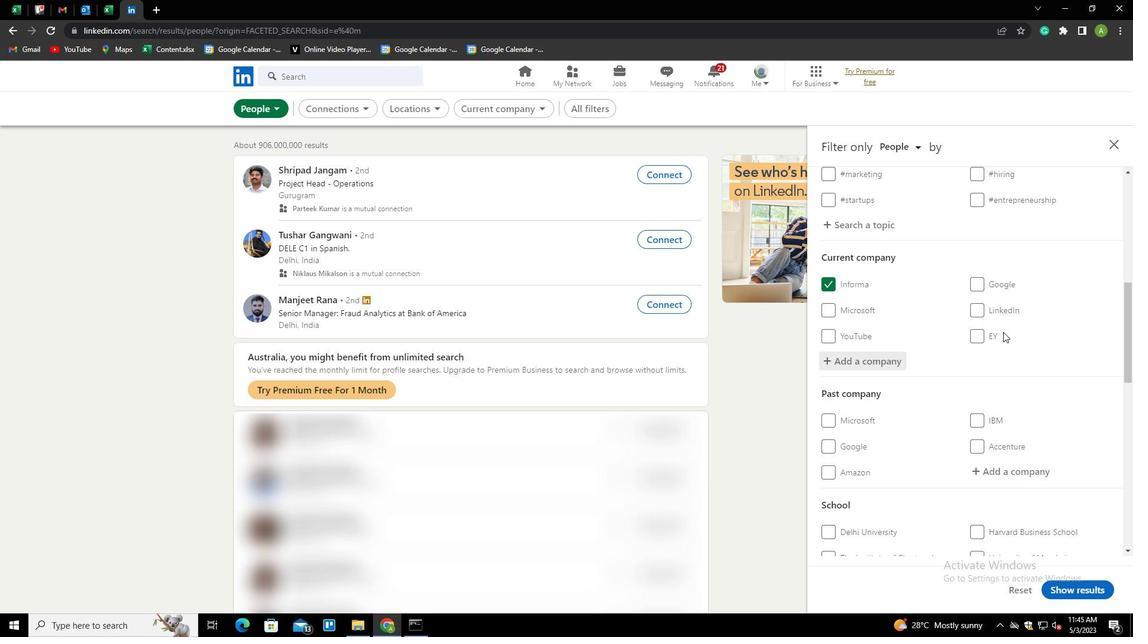 
Action: Mouse scrolled (1003, 331) with delta (0, 0)
Screenshot: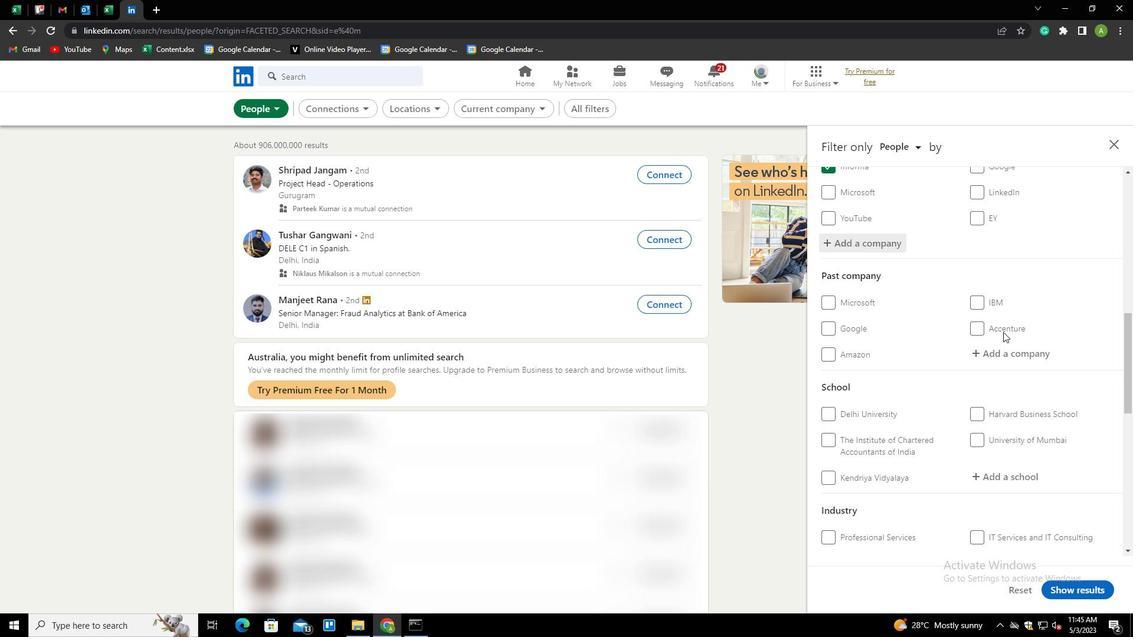 
Action: Mouse scrolled (1003, 331) with delta (0, 0)
Screenshot: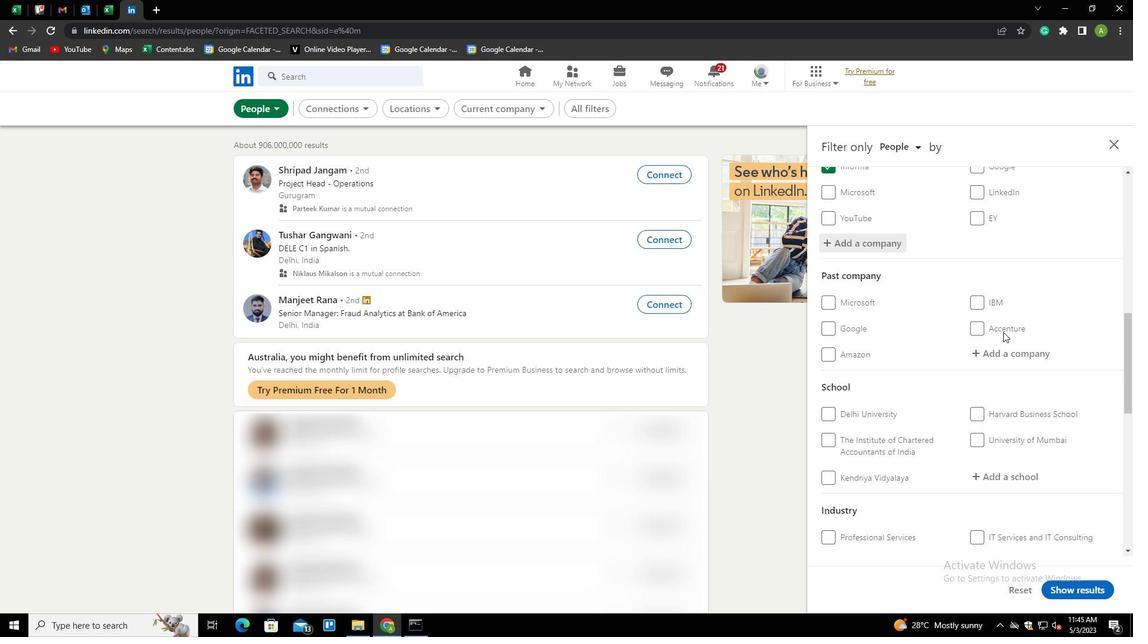 
Action: Mouse moved to (1005, 352)
Screenshot: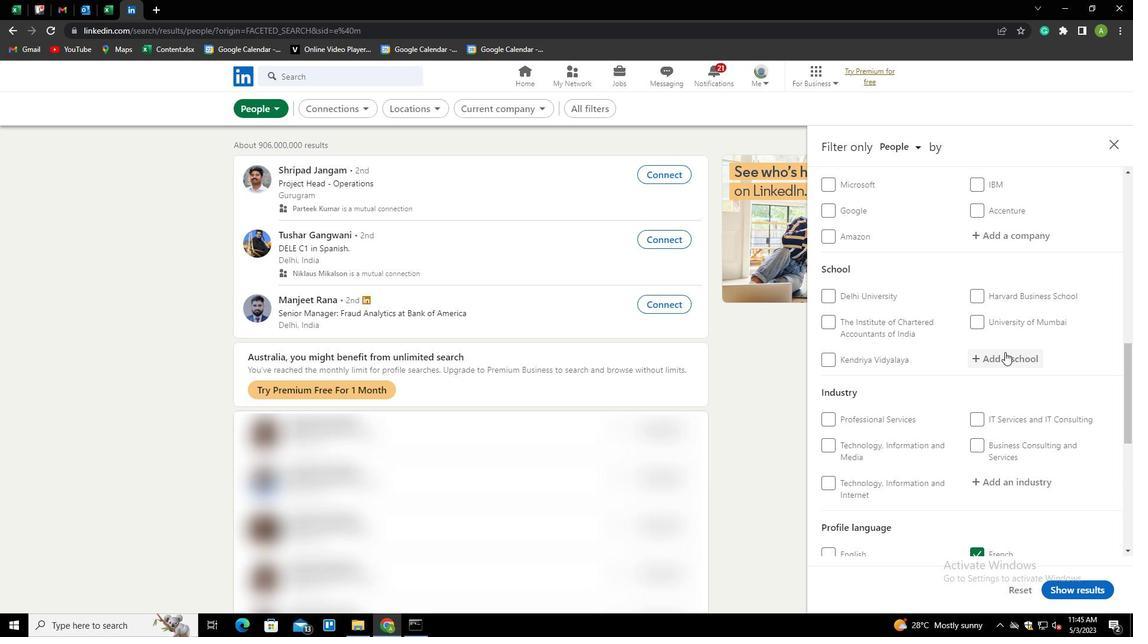 
Action: Mouse pressed left at (1005, 352)
Screenshot: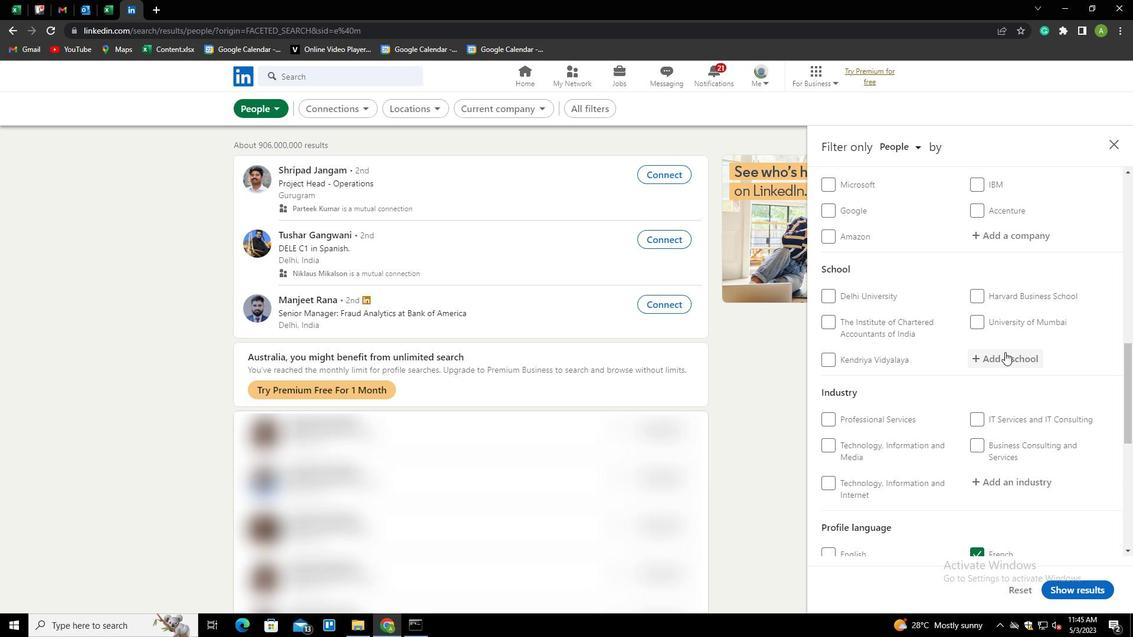 
Action: Mouse moved to (1008, 355)
Screenshot: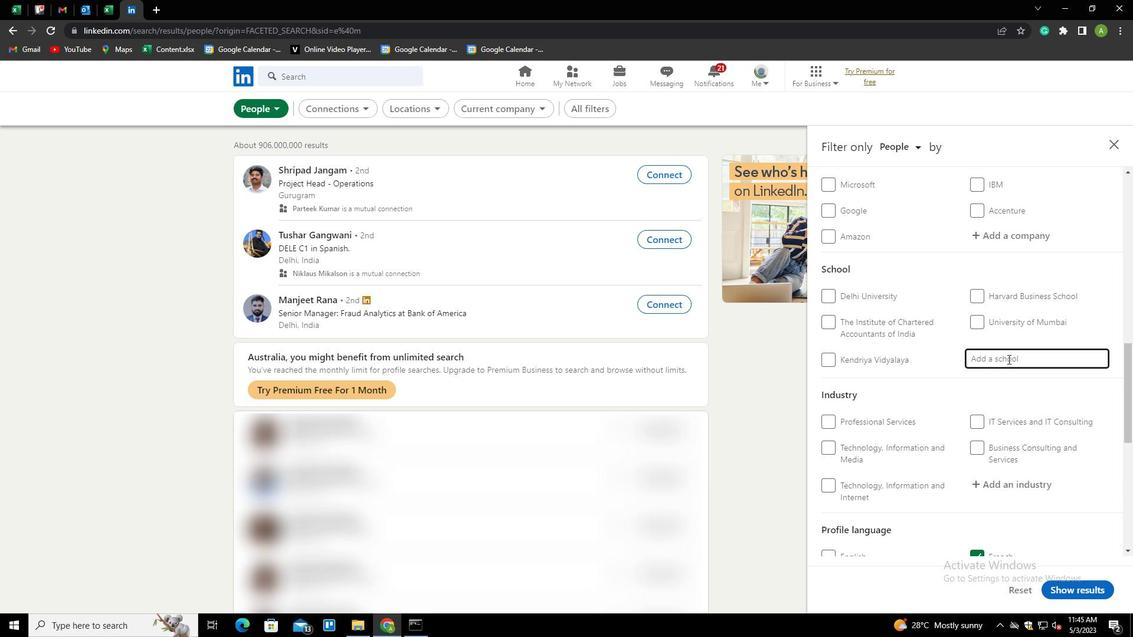
Action: Mouse pressed left at (1008, 355)
Screenshot: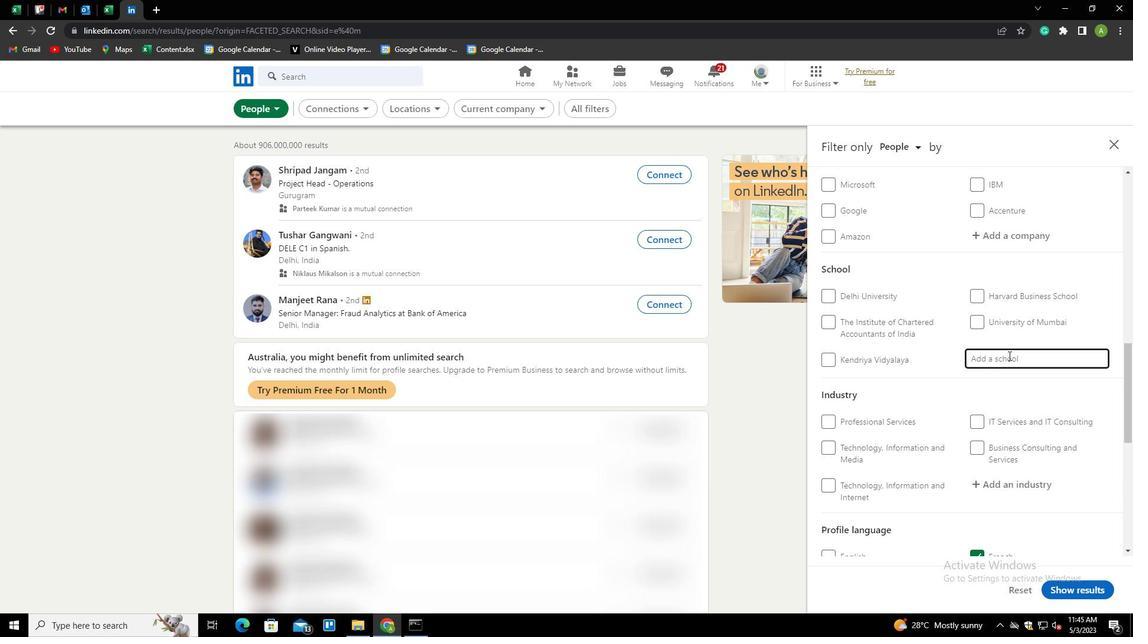 
Action: Key pressed <Key.shift>DR<Key.space><Key.shift><Key.shift><Key.shift>N.<Key.shift><Key.shift><Key.shift><Key.shift><Key.shift><Key.shift><Key.shift><Key.shift><Key.shift><Key.shift><Key.shift><Key.shift><Key.shift><Key.shift><Key.shift><Key.shift><Key.shift><Key.shift><Key.shift><Key.shift><Key.shift><Key.shift><Key.shift><Key.shift><Key.shift><Key.shift><Key.shift><Key.shift><Key.shift>G.<Key.shift><Key.shift><Key.shift><Key.shift><Key.shift><Key.shift><Key.shift><Key.shift><Key.shift><Key.shift><Key.shift><Key.shift><Key.shift><Key.shift><Key.shift><Key.shift><Key.shift><Key.shift><Key.shift><Key.shift><Key.shift>P.<Key.space><Key.shift><Key.shift><Key.shift><Key.shift><Key.shift><Key.shift><Key.shift><Key.shift><Key.shift><Key.shift><Key.shift><Key.shift><Key.shift><Key.shift>INSTITUTE<Key.space>OF<Key.space><Key.shift>TECHNOLOGY<Key.down><Key.enter>
Screenshot: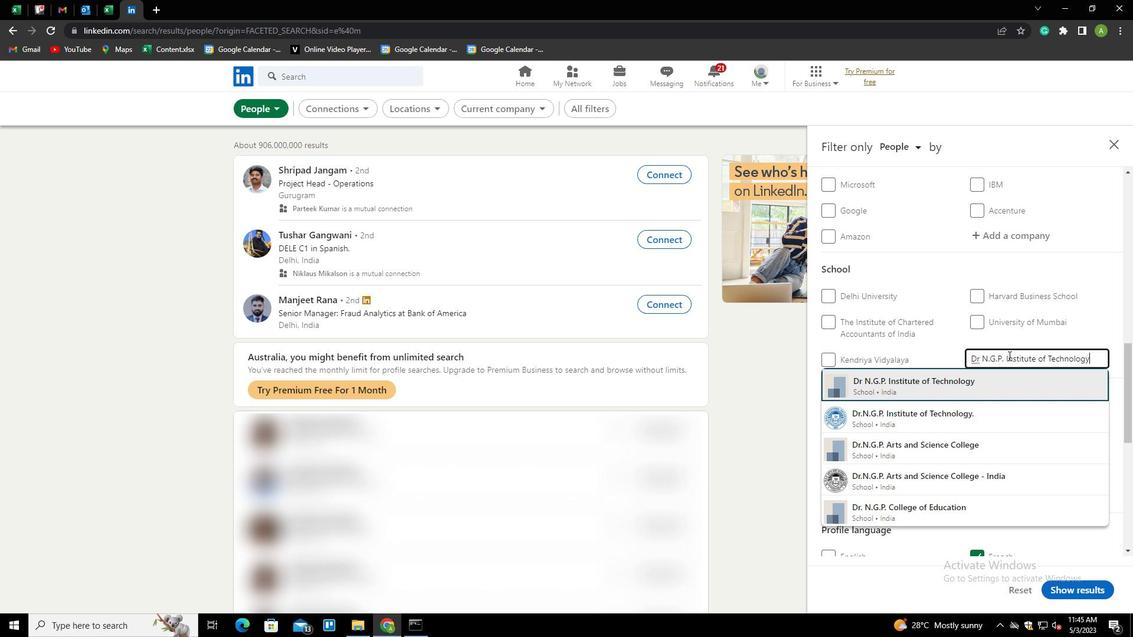 
Action: Mouse scrolled (1008, 355) with delta (0, 0)
Screenshot: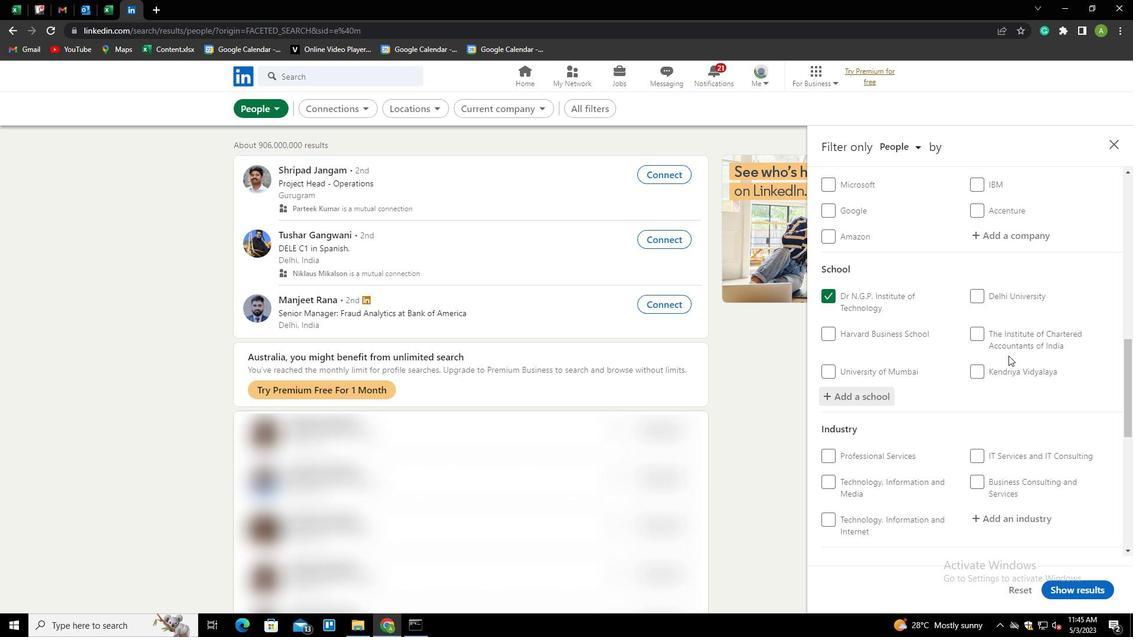 
Action: Mouse scrolled (1008, 355) with delta (0, 0)
Screenshot: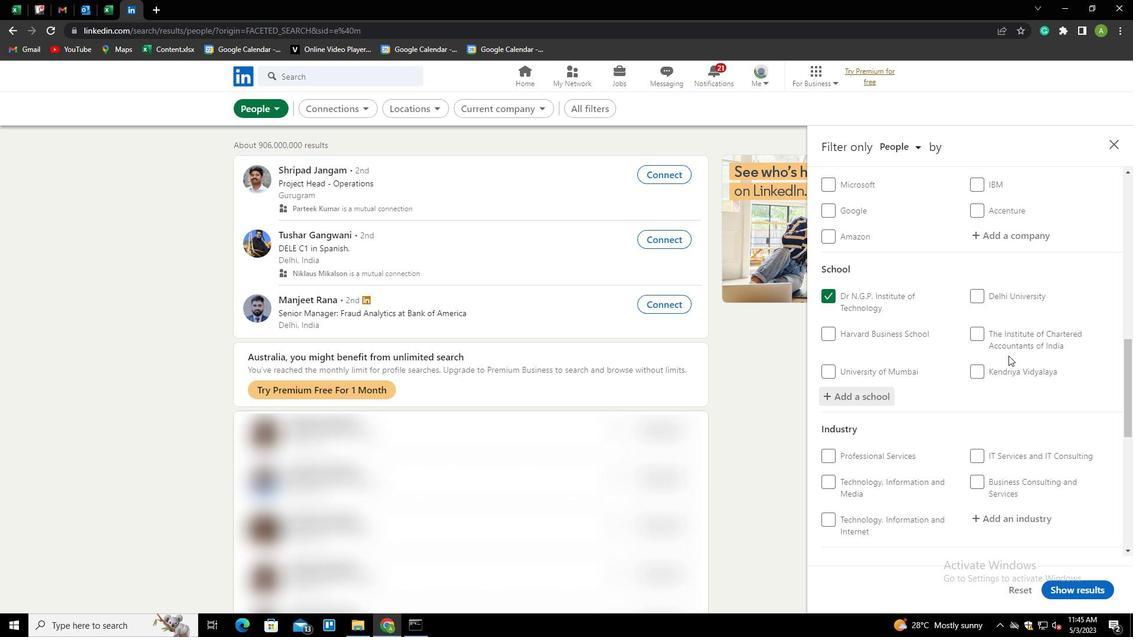 
Action: Mouse scrolled (1008, 355) with delta (0, 0)
Screenshot: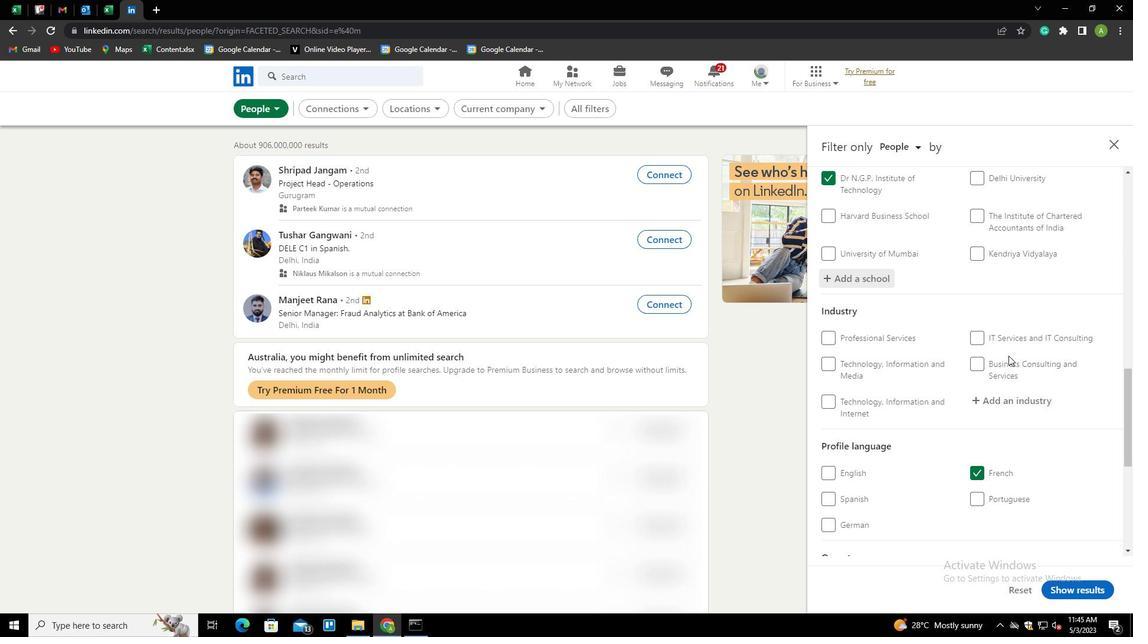 
Action: Mouse moved to (1008, 342)
Screenshot: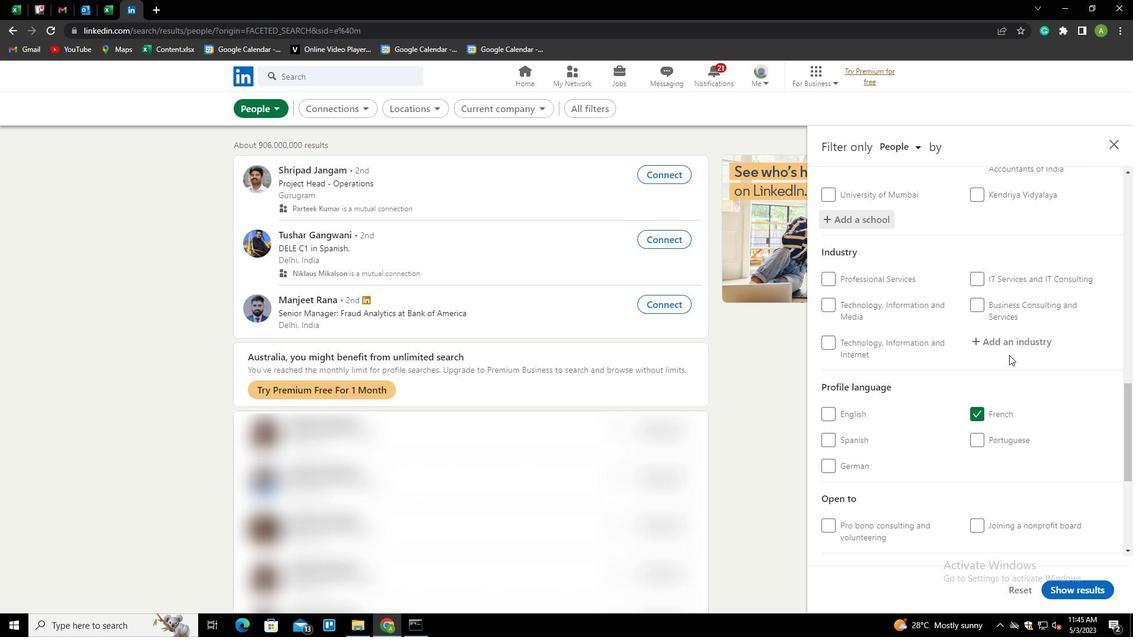 
Action: Mouse pressed left at (1008, 342)
Screenshot: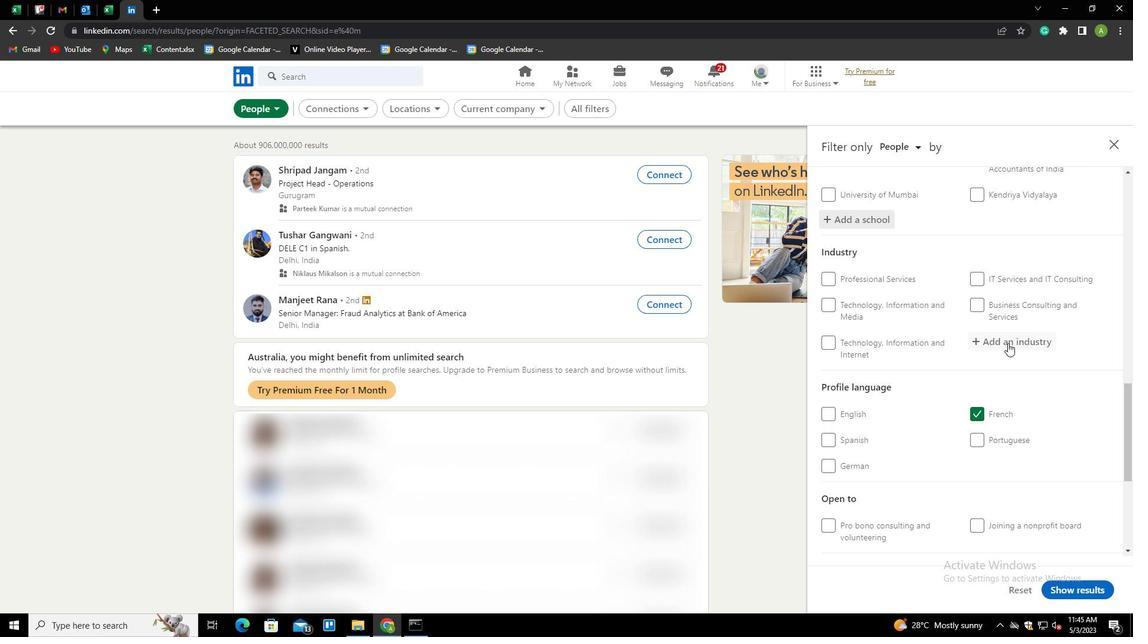 
Action: Key pressed <Key.shift>NANOTECHNOLOGY<Key.down><Key.enter>
Screenshot: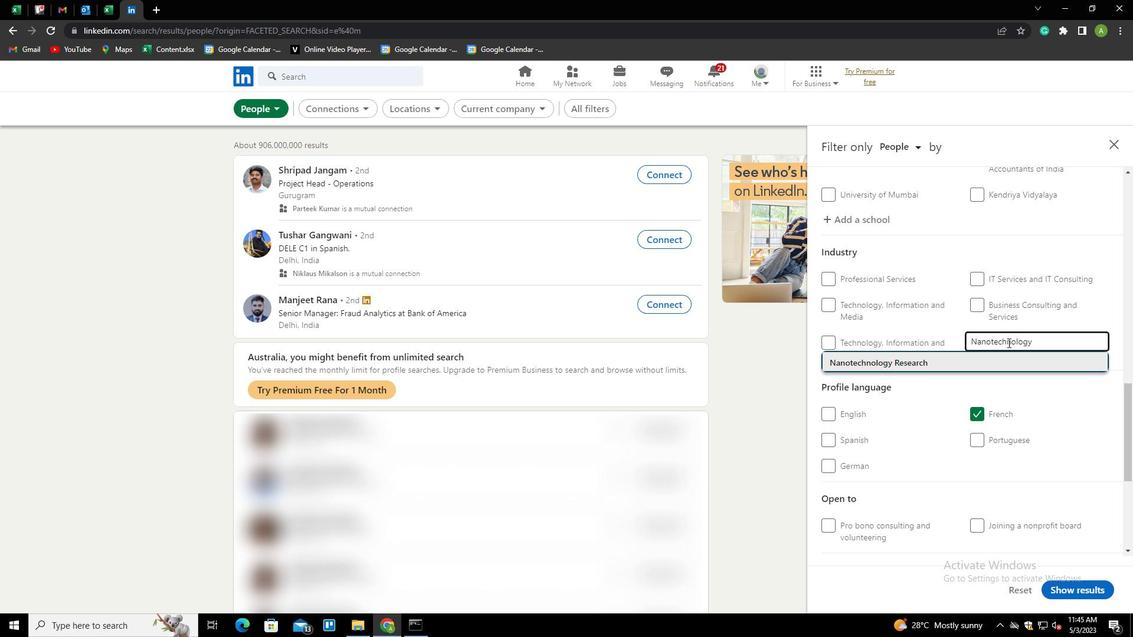 
Action: Mouse scrolled (1008, 342) with delta (0, 0)
Screenshot: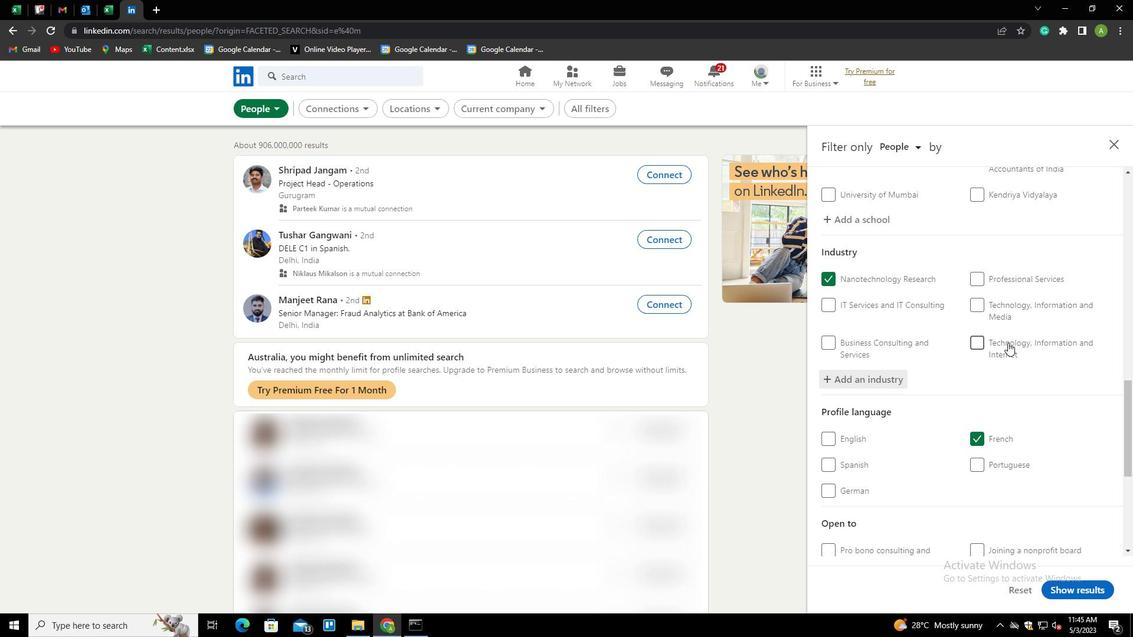 
Action: Mouse scrolled (1008, 342) with delta (0, 0)
Screenshot: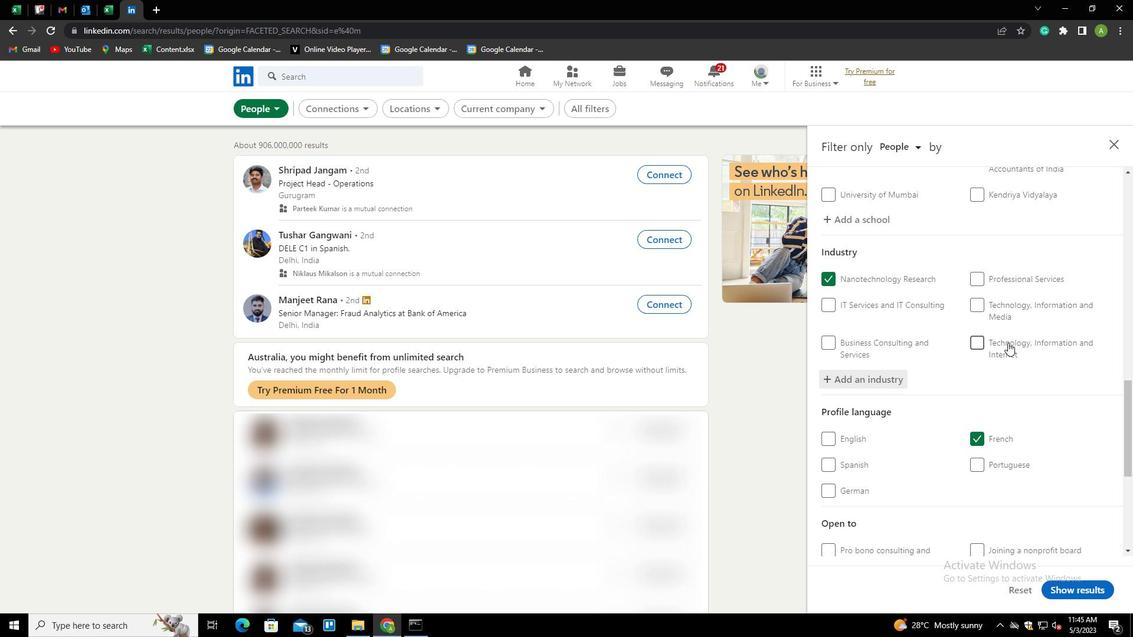 
Action: Mouse scrolled (1008, 342) with delta (0, 0)
Screenshot: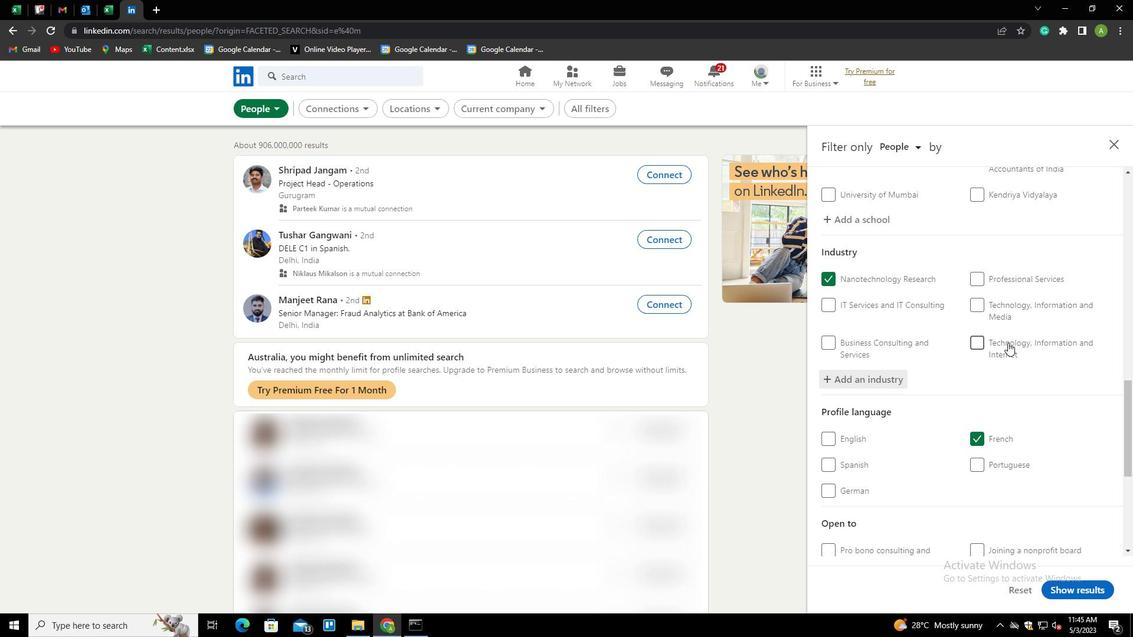 
Action: Mouse scrolled (1008, 342) with delta (0, 0)
Screenshot: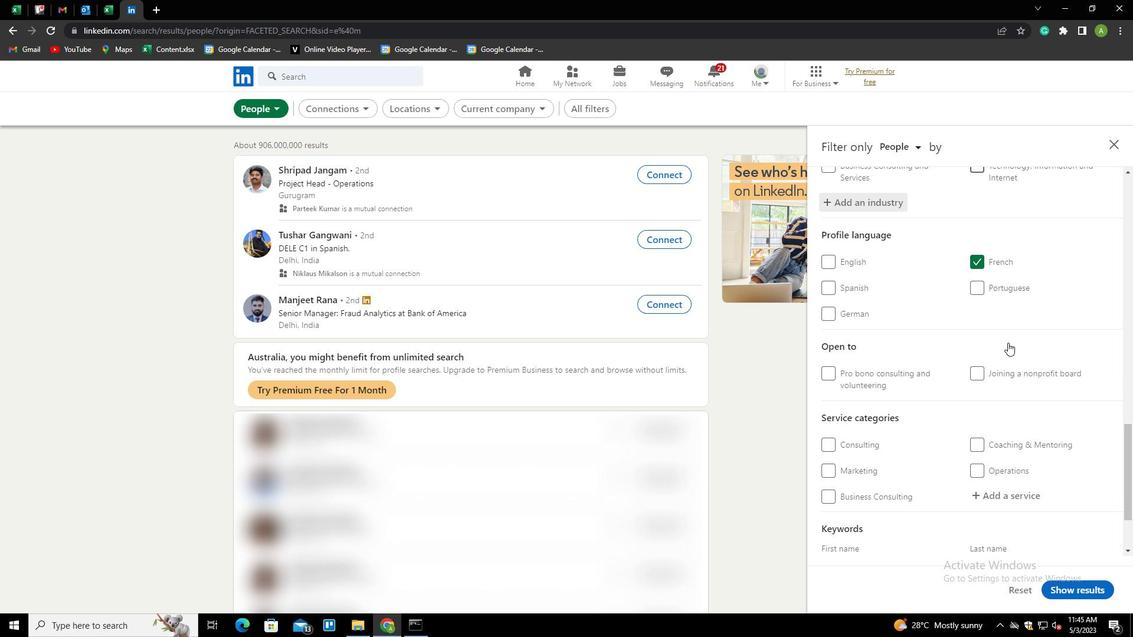 
Action: Mouse scrolled (1008, 342) with delta (0, 0)
Screenshot: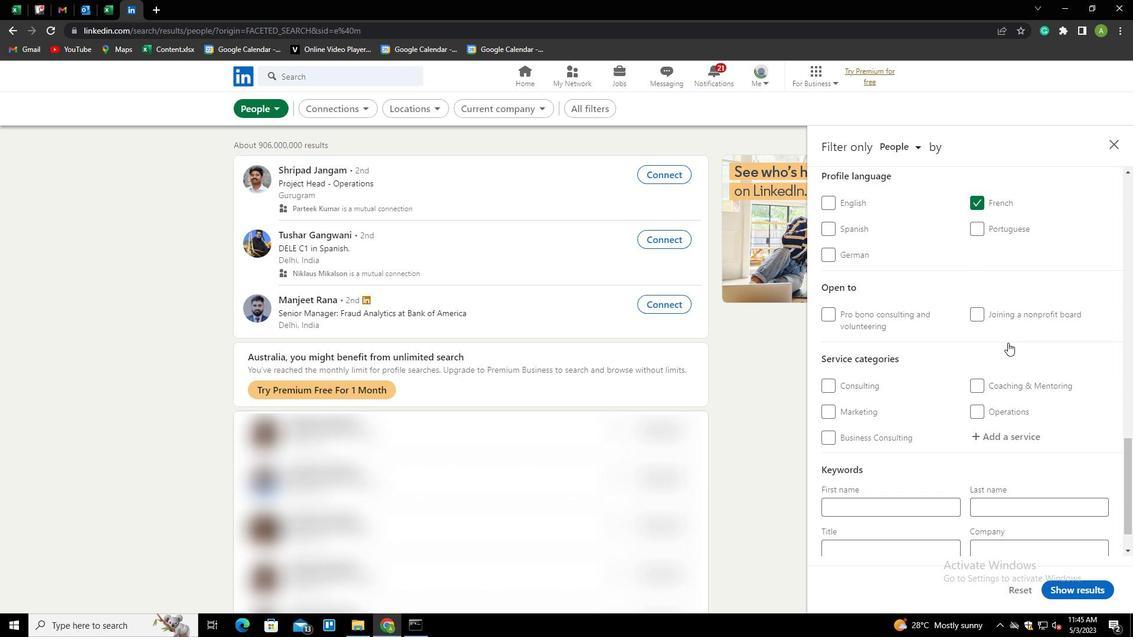 
Action: Mouse scrolled (1008, 342) with delta (0, 0)
Screenshot: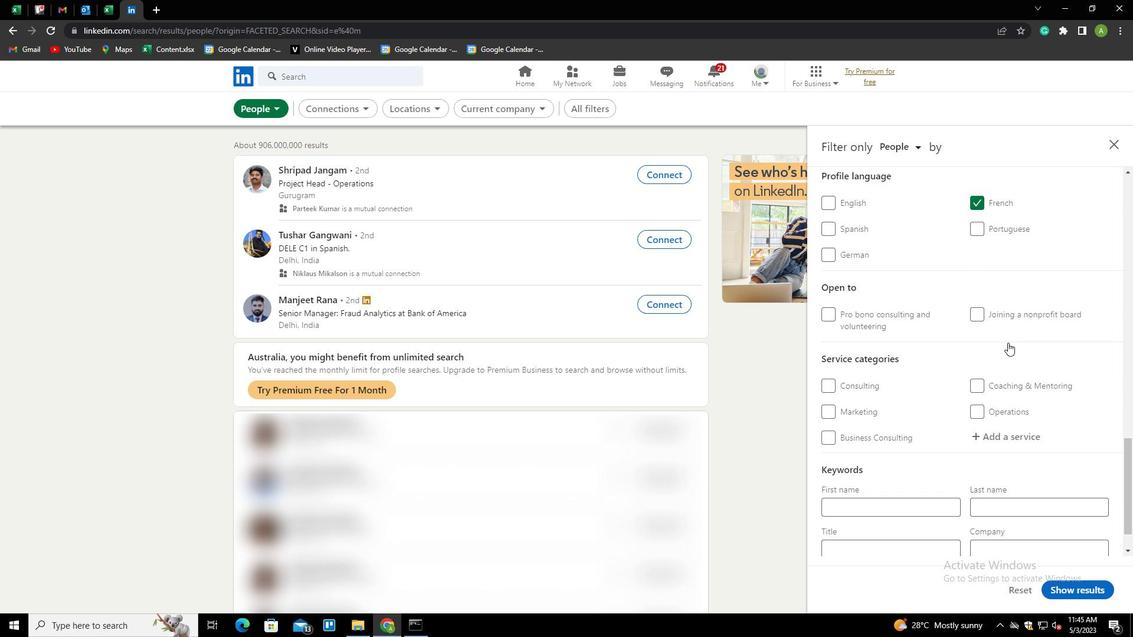 
Action: Mouse moved to (995, 390)
Screenshot: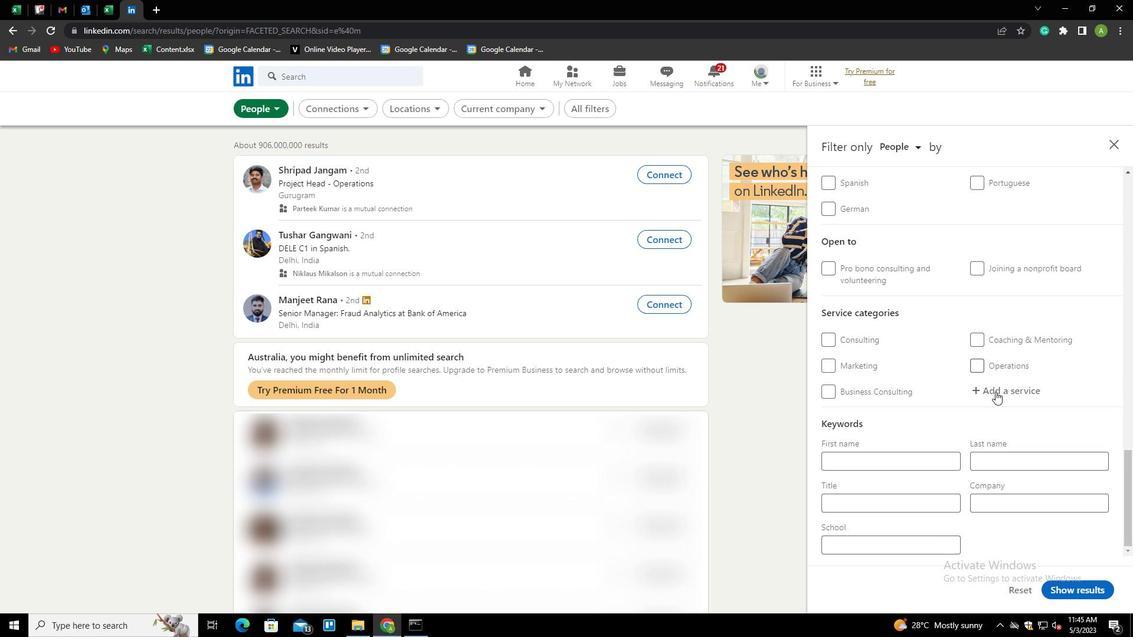 
Action: Mouse pressed left at (995, 390)
Screenshot: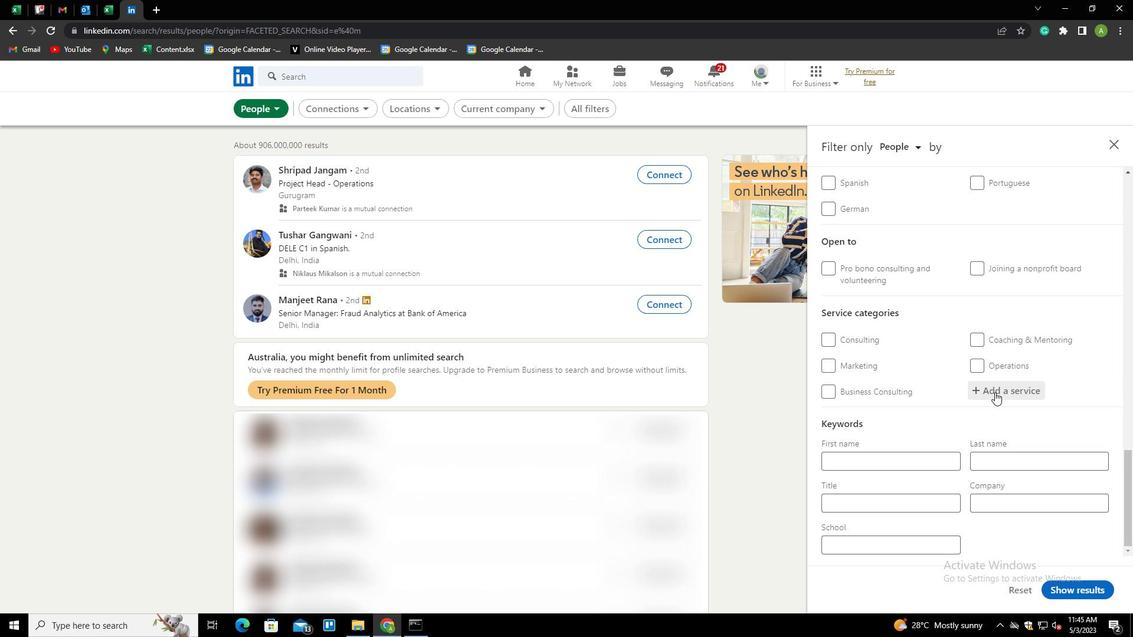 
Action: Key pressed <Key.shift><Key.shift><Key.shift><Key.shift><Key.shift><Key.shift><Key.shift><Key.shift><Key.shift><Key.shift><Key.shift><Key.shift><Key.shift><Key.shift><Key.shift><Key.shift><Key.shift><Key.shift><Key.shift>TECHNICAL<Key.enter>
Screenshot: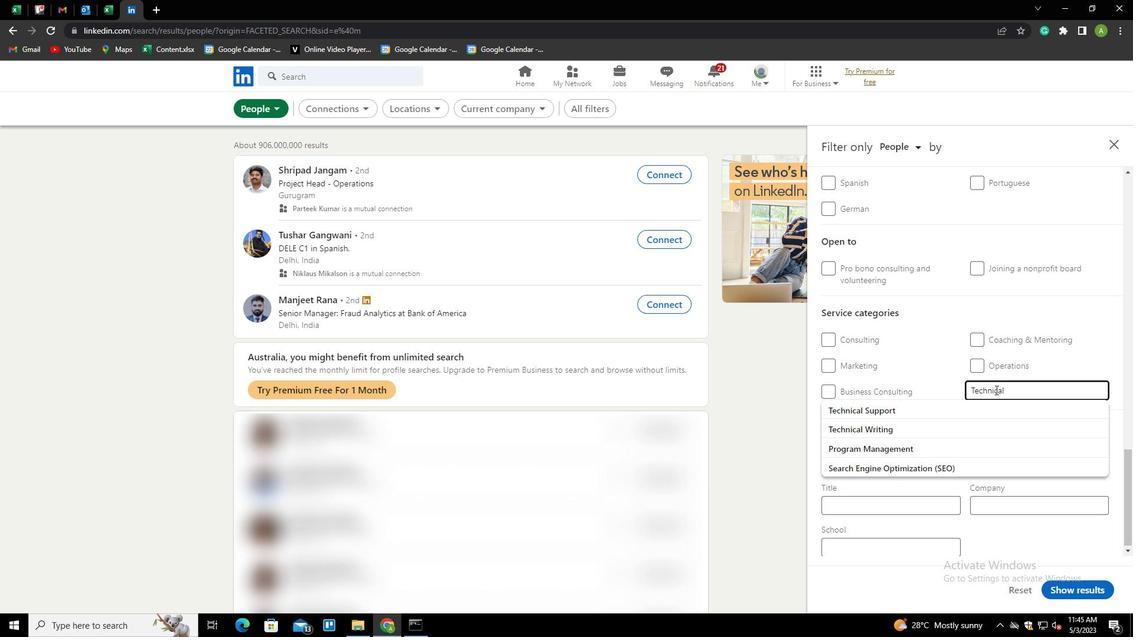 
Action: Mouse scrolled (995, 389) with delta (0, 0)
Screenshot: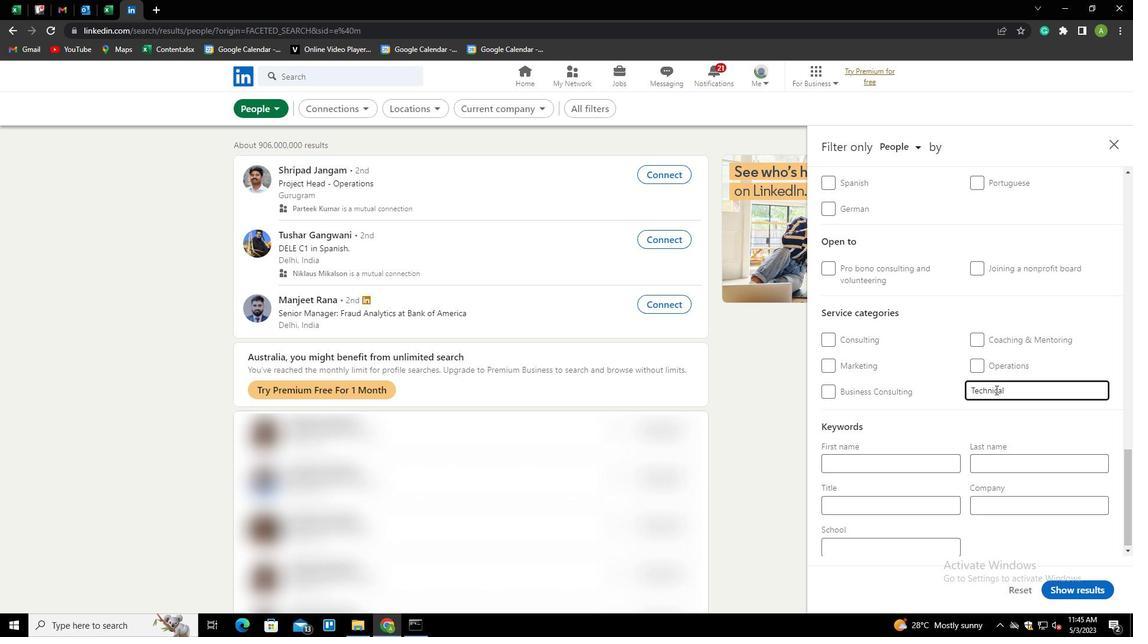 
Action: Mouse scrolled (995, 389) with delta (0, 0)
Screenshot: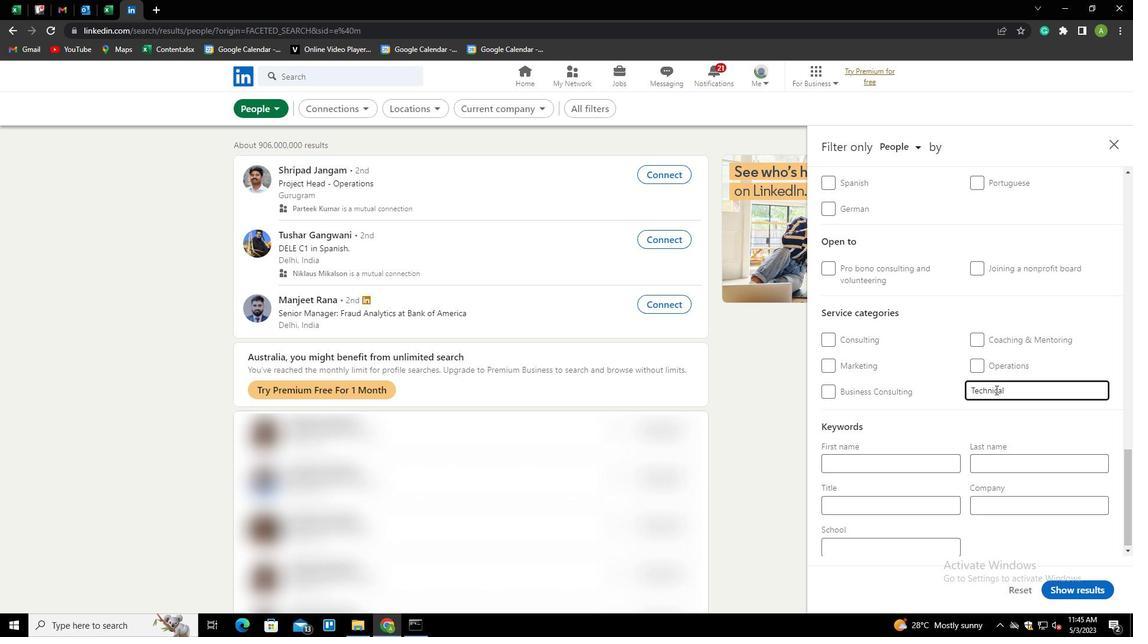 
Action: Mouse scrolled (995, 389) with delta (0, 0)
Screenshot: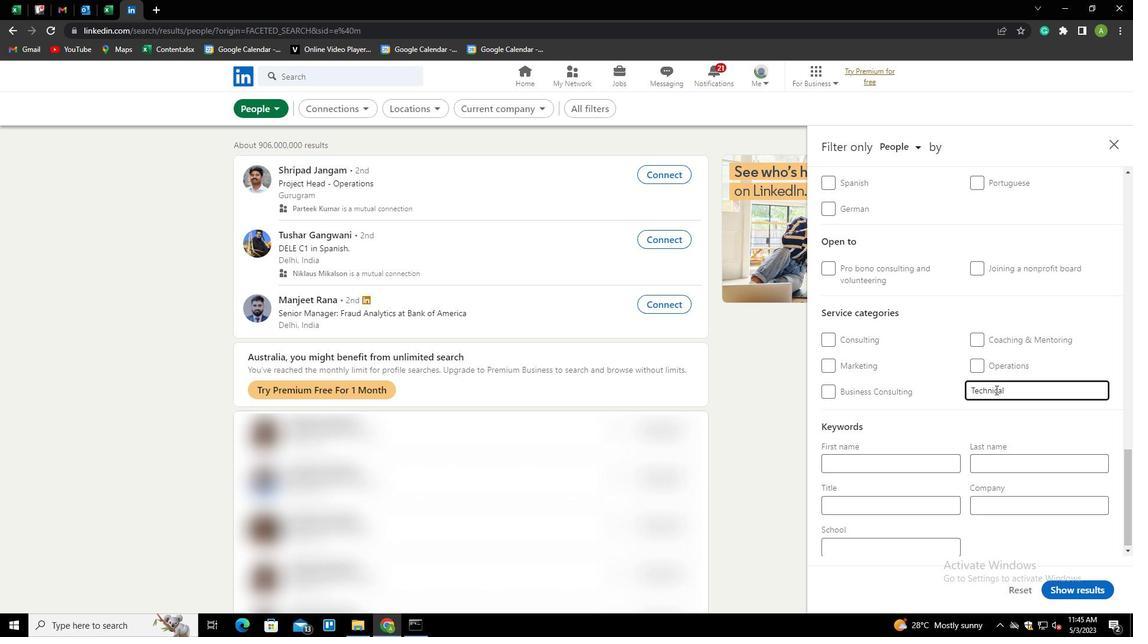 
Action: Mouse moved to (911, 501)
Screenshot: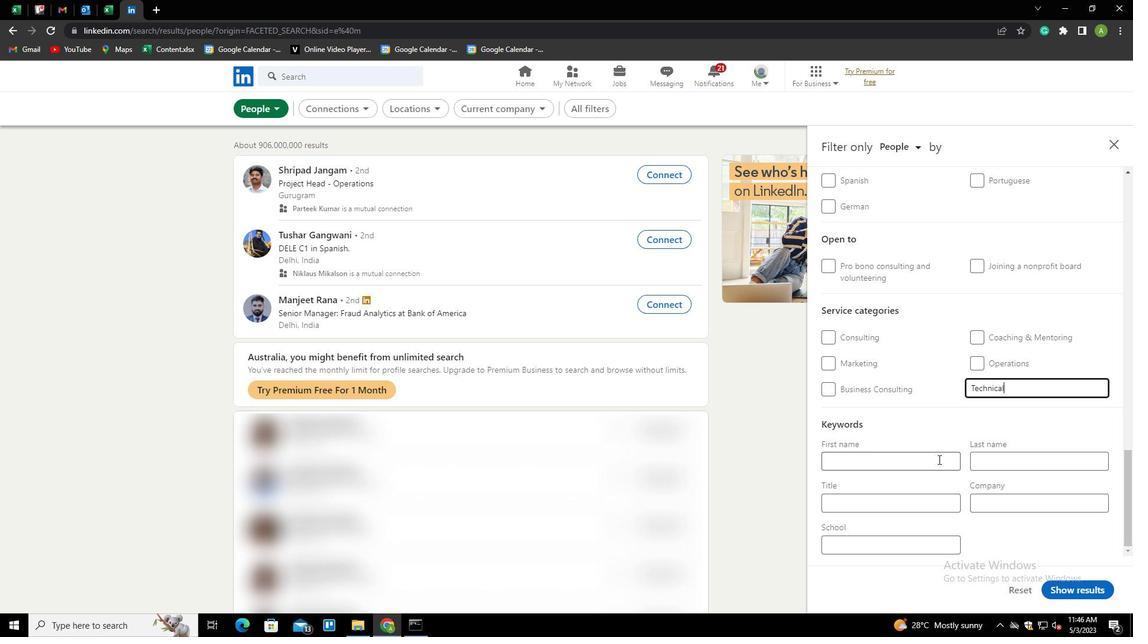 
Action: Mouse pressed left at (911, 501)
Screenshot: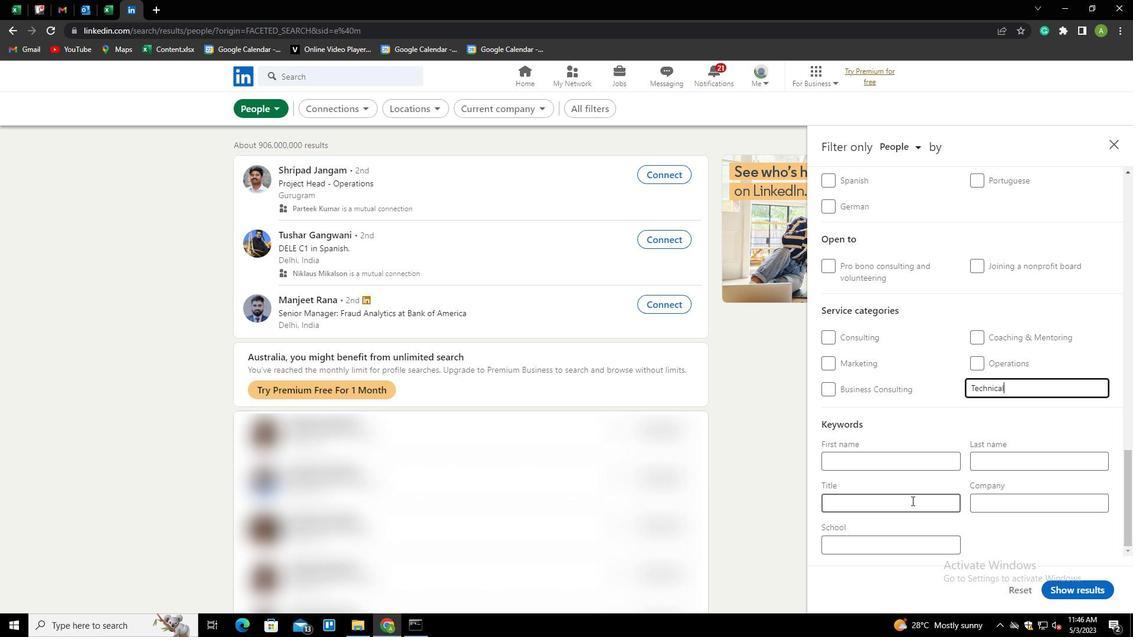 
Action: Key pressed <Key.shift>WEB<Key.space>D<Key.backspace><Key.shift>DEVD<Key.backspace>ELOPER
Screenshot: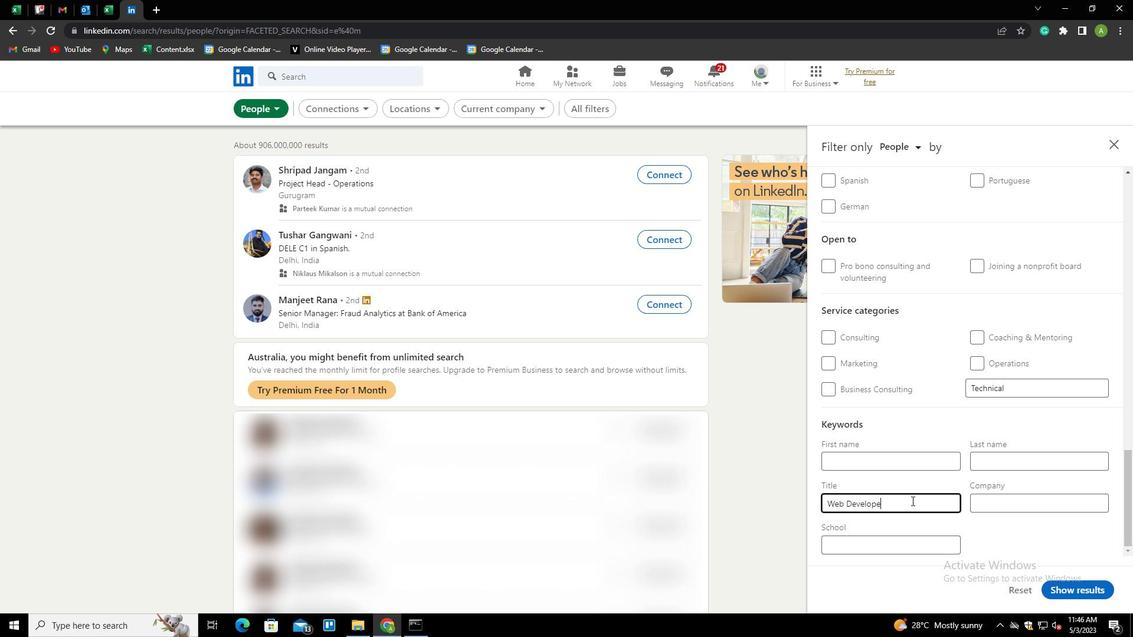 
Action: Mouse moved to (1003, 524)
Screenshot: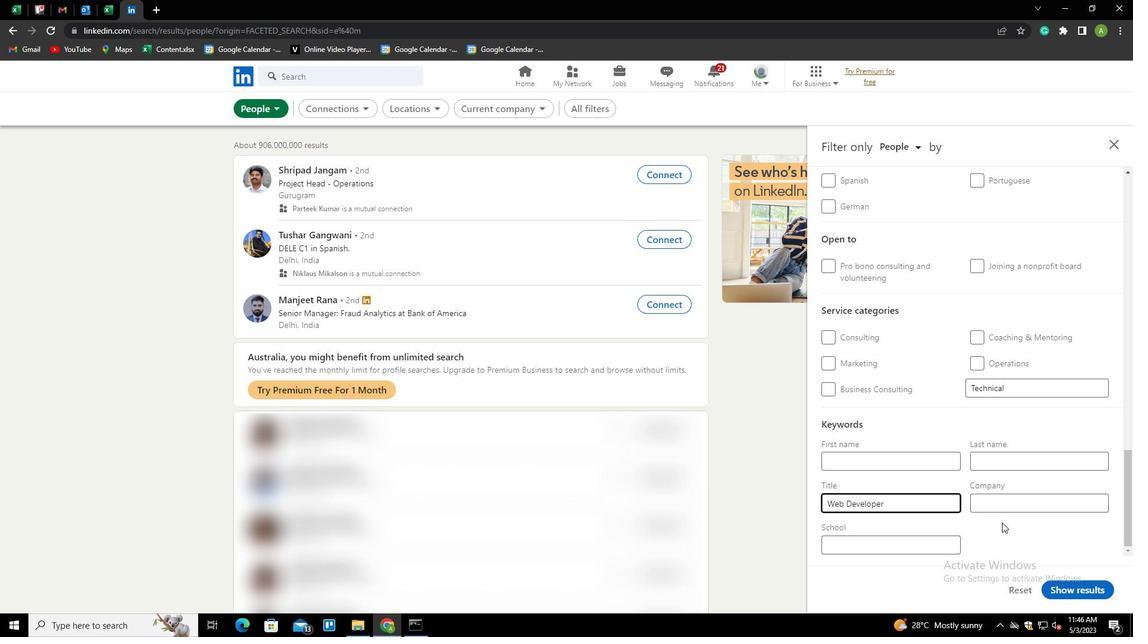 
Action: Mouse pressed left at (1003, 524)
Screenshot: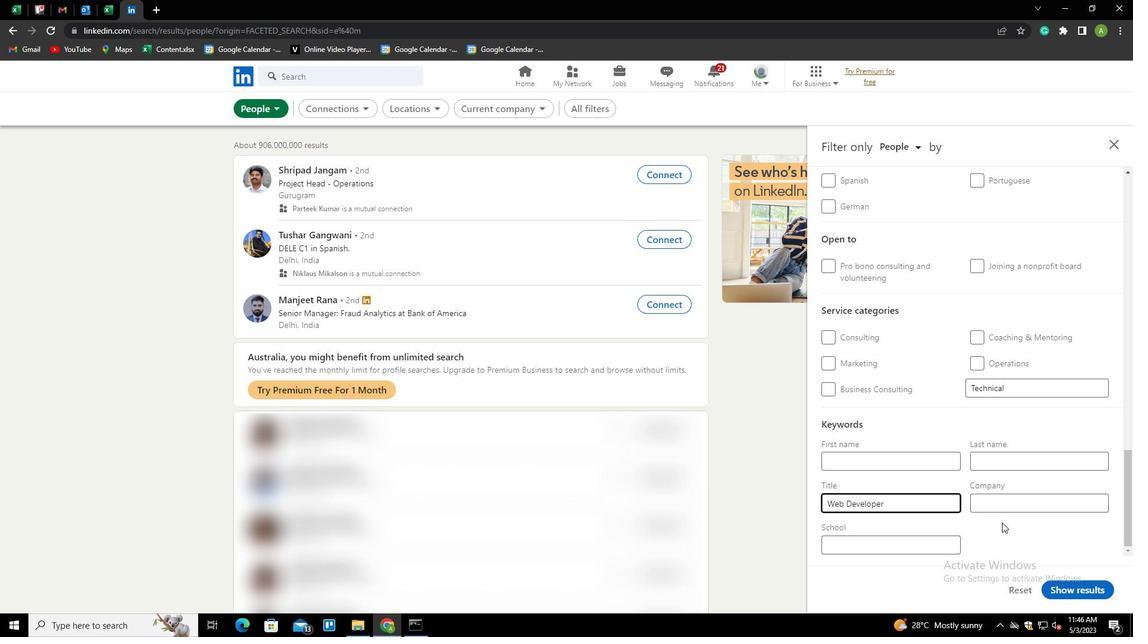 
Action: Mouse moved to (1078, 588)
Screenshot: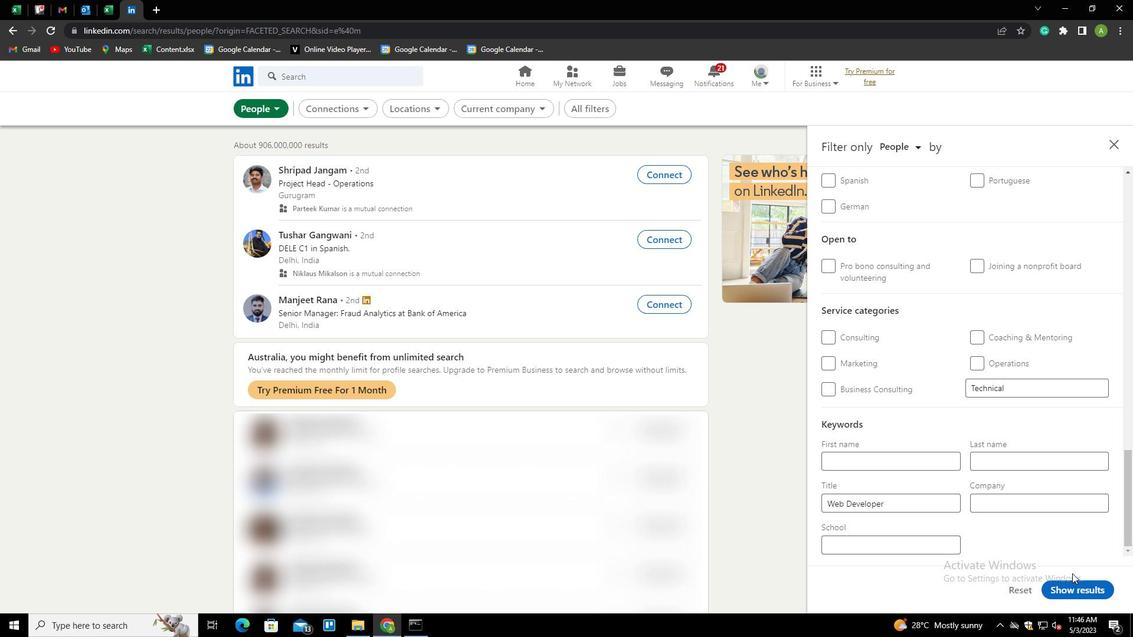 
Action: Mouse pressed left at (1078, 588)
Screenshot: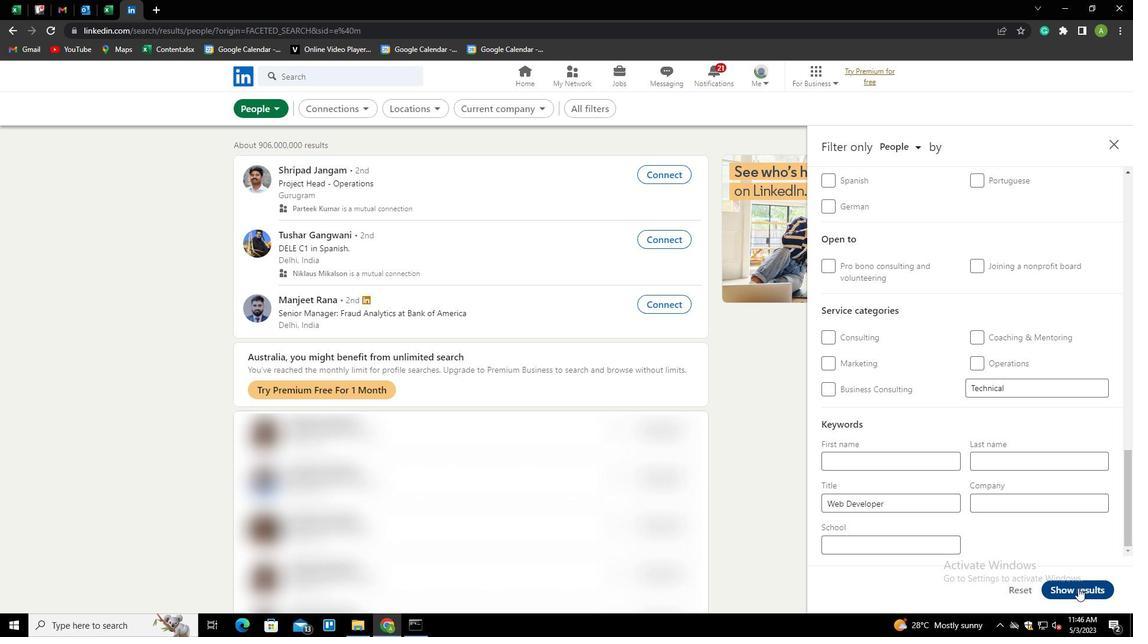 
